 Task: In the  document Animals.txt Insert horizontal line 'below the text' Create the translated copy of the document in  'Italian' Select the first point and Clear Formatting
Action: Mouse moved to (259, 329)
Screenshot: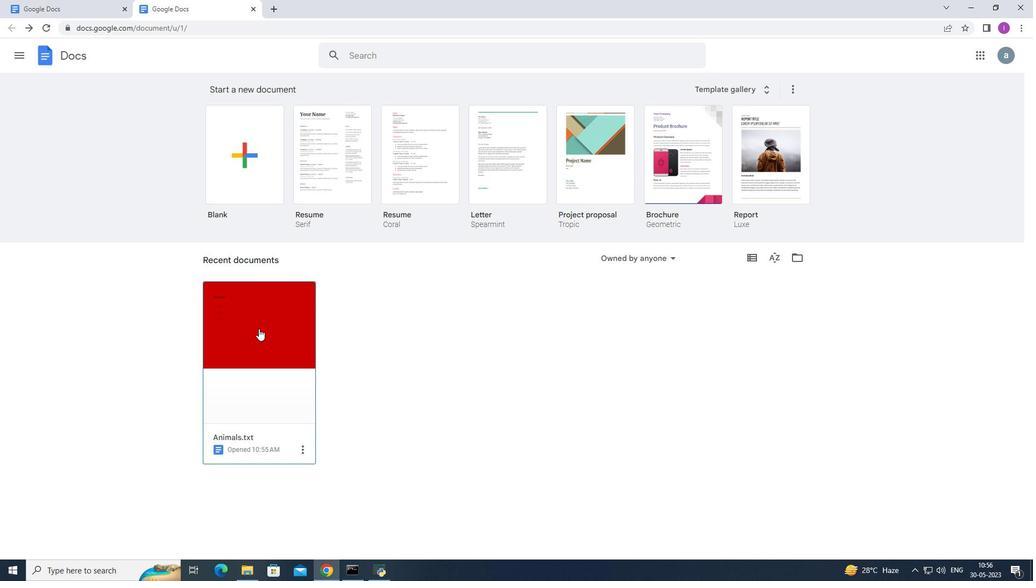 
Action: Mouse pressed left at (259, 329)
Screenshot: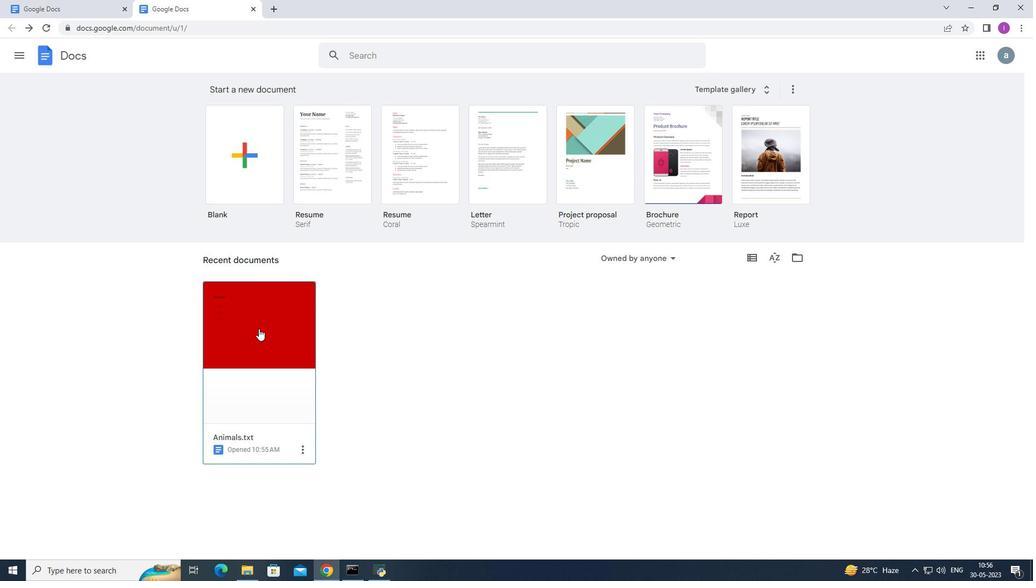 
Action: Mouse moved to (266, 309)
Screenshot: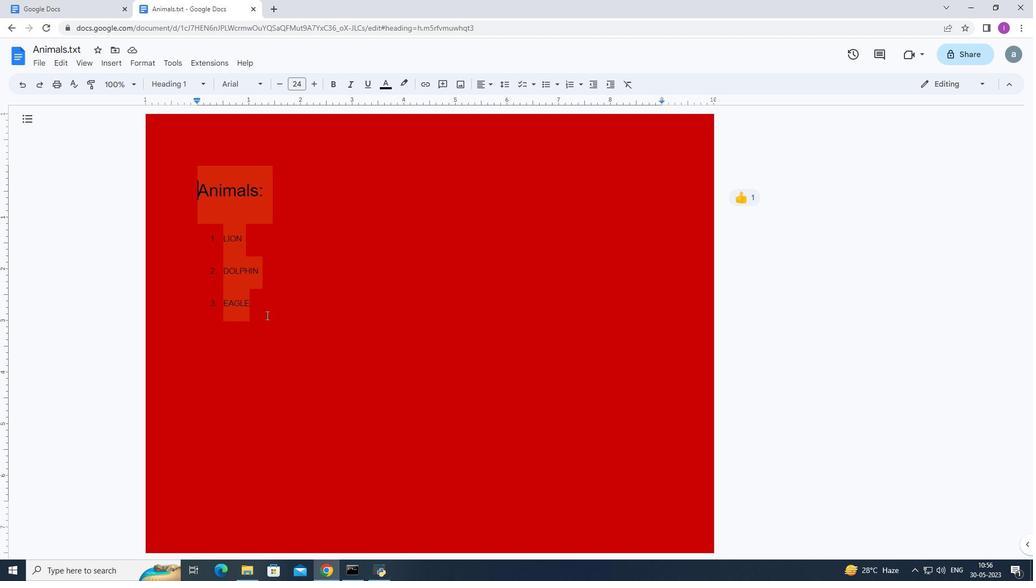 
Action: Mouse pressed left at (266, 309)
Screenshot: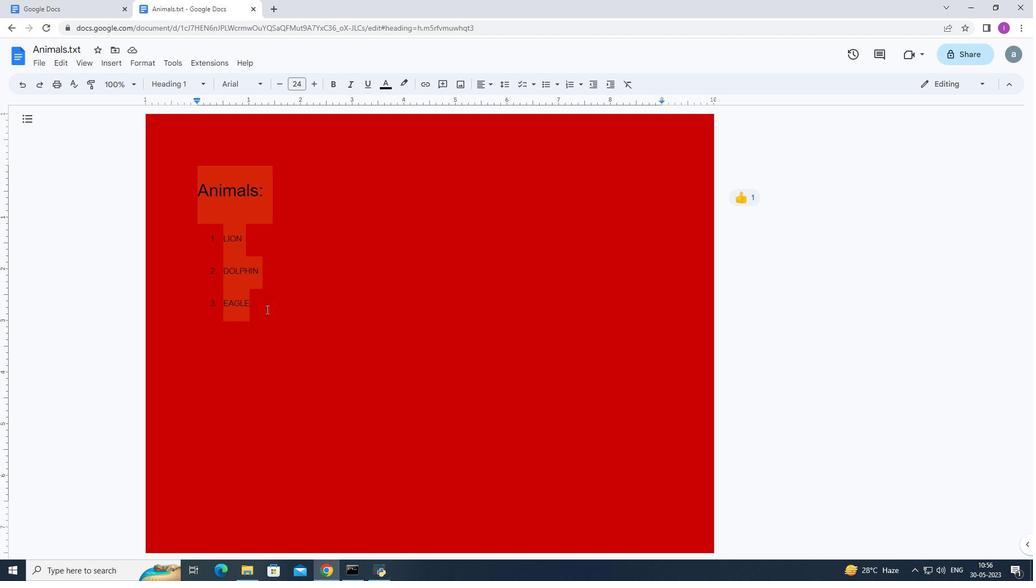 
Action: Mouse moved to (318, 248)
Screenshot: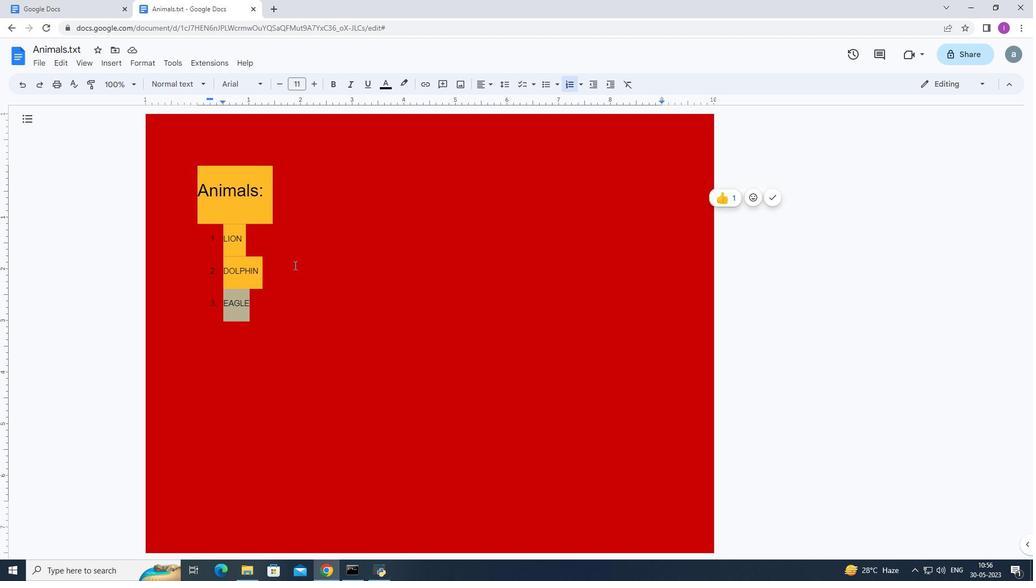 
Action: Mouse pressed left at (318, 248)
Screenshot: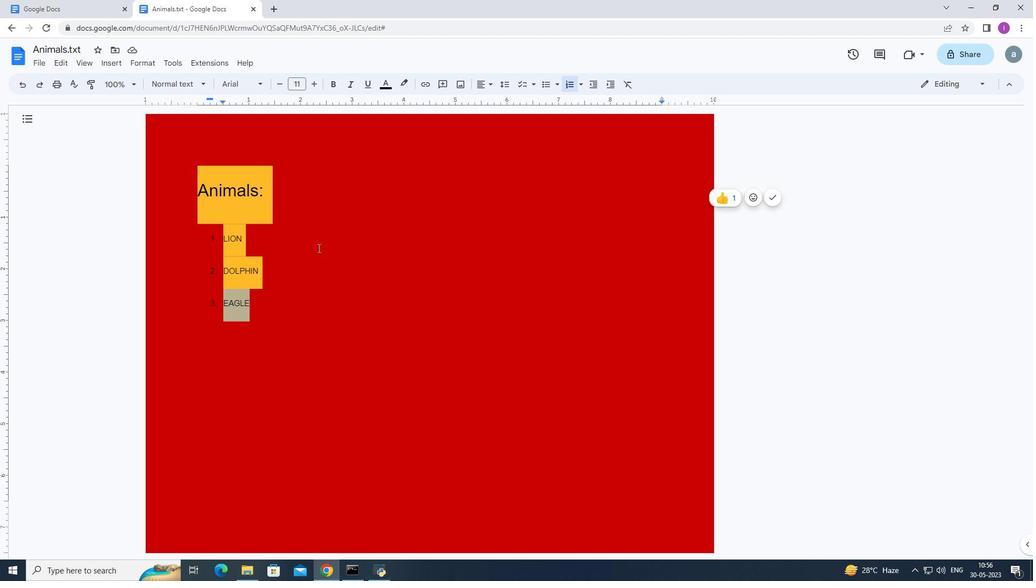 
Action: Mouse moved to (314, 319)
Screenshot: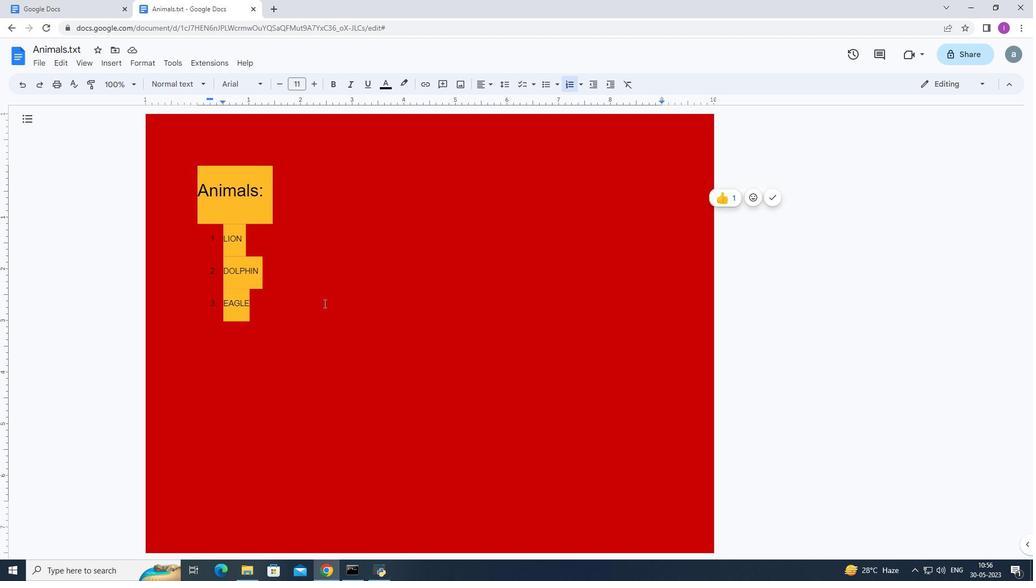 
Action: Mouse pressed left at (314, 319)
Screenshot: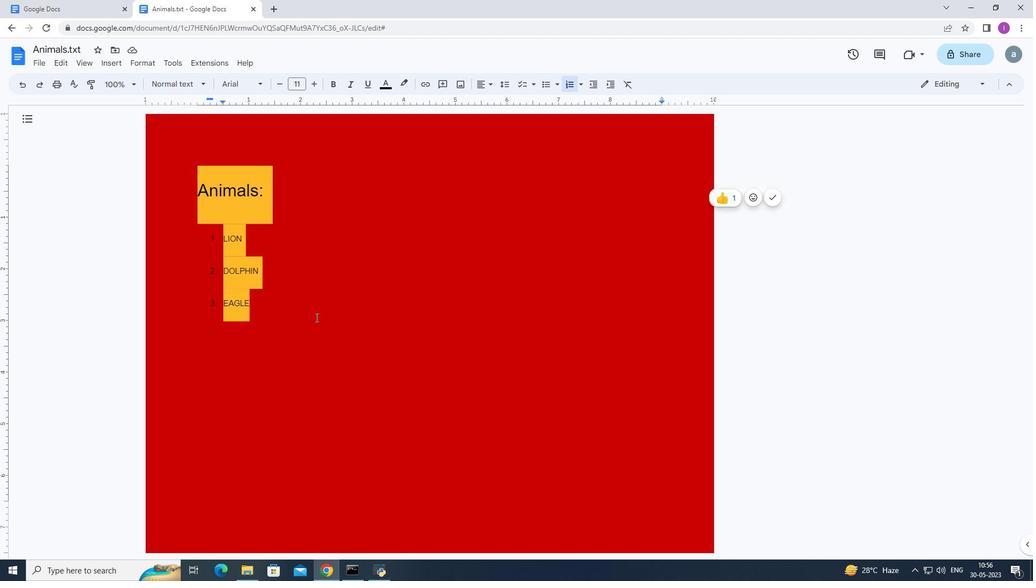 
Action: Mouse moved to (194, 190)
Screenshot: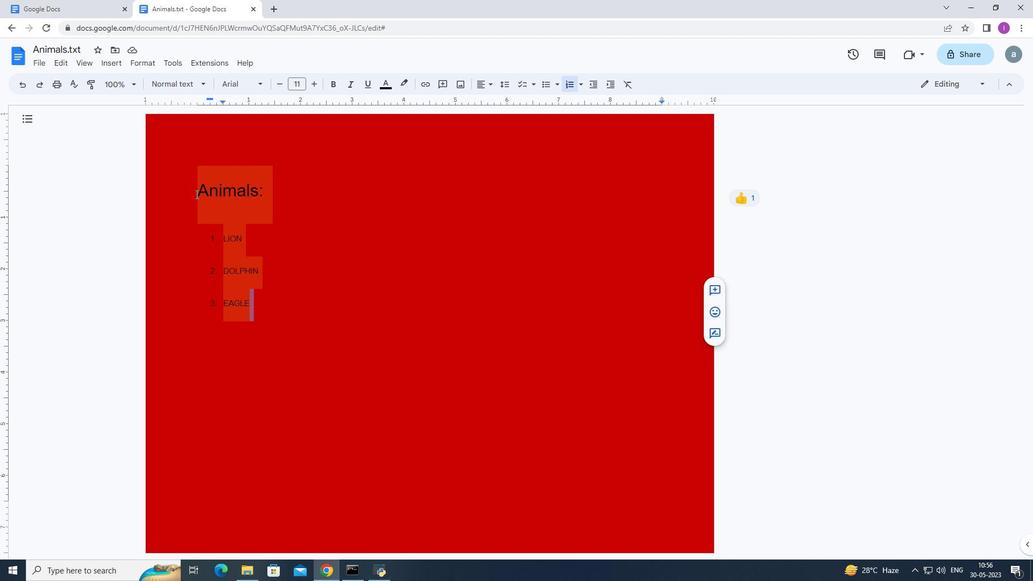 
Action: Mouse pressed left at (194, 190)
Screenshot: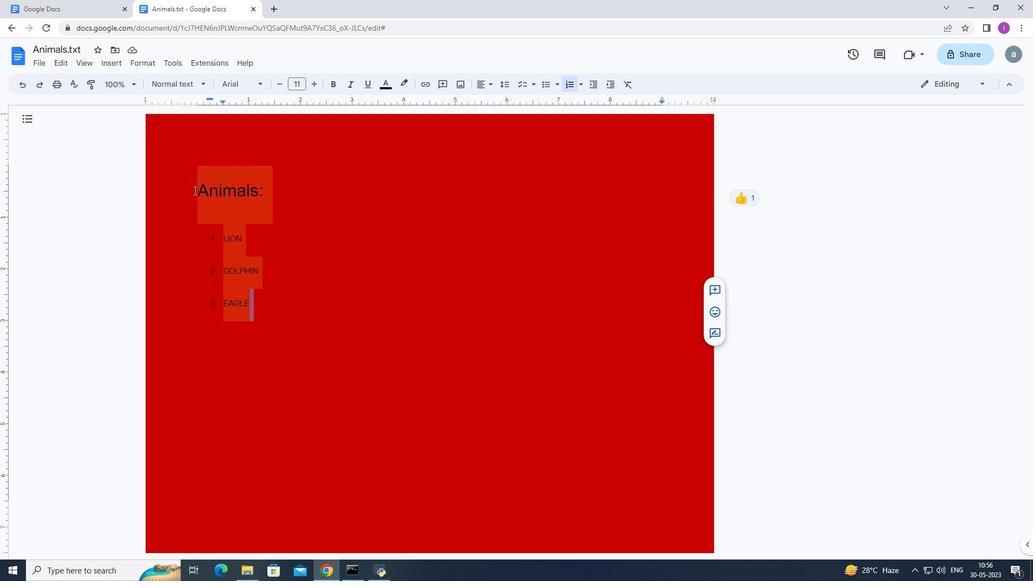 
Action: Mouse moved to (480, 216)
Screenshot: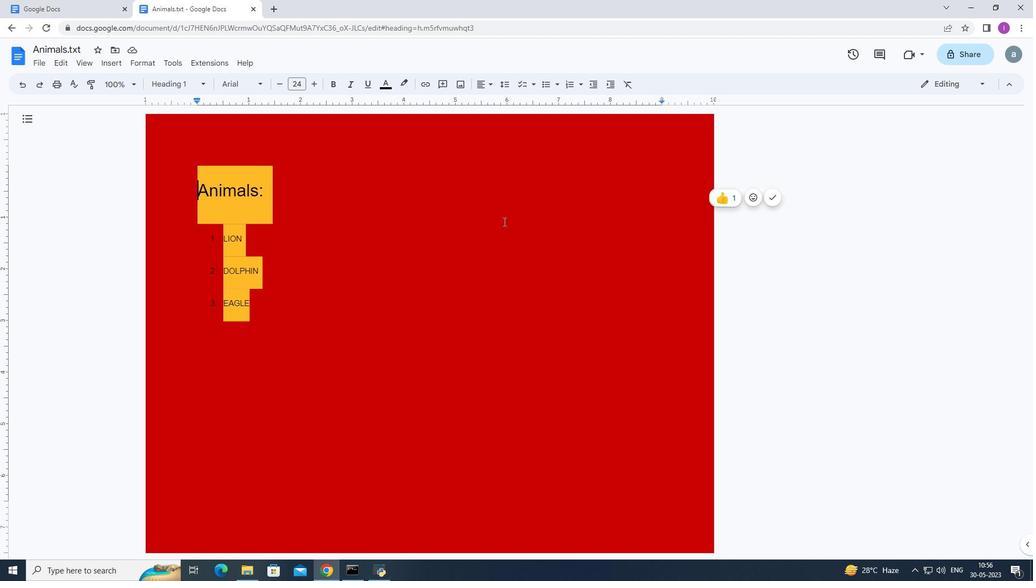 
Action: Mouse pressed left at (480, 216)
Screenshot: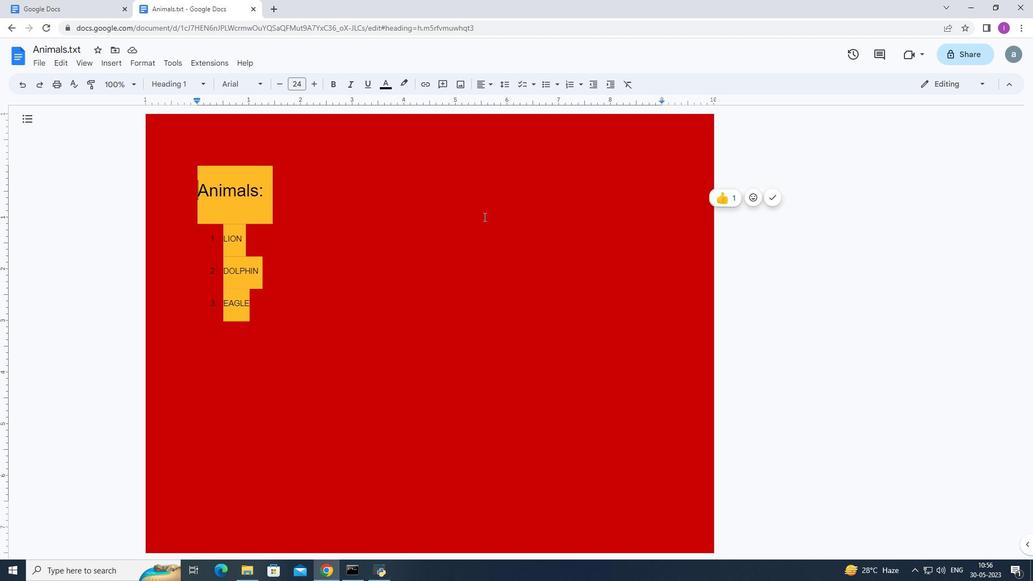 
Action: Mouse moved to (121, 60)
Screenshot: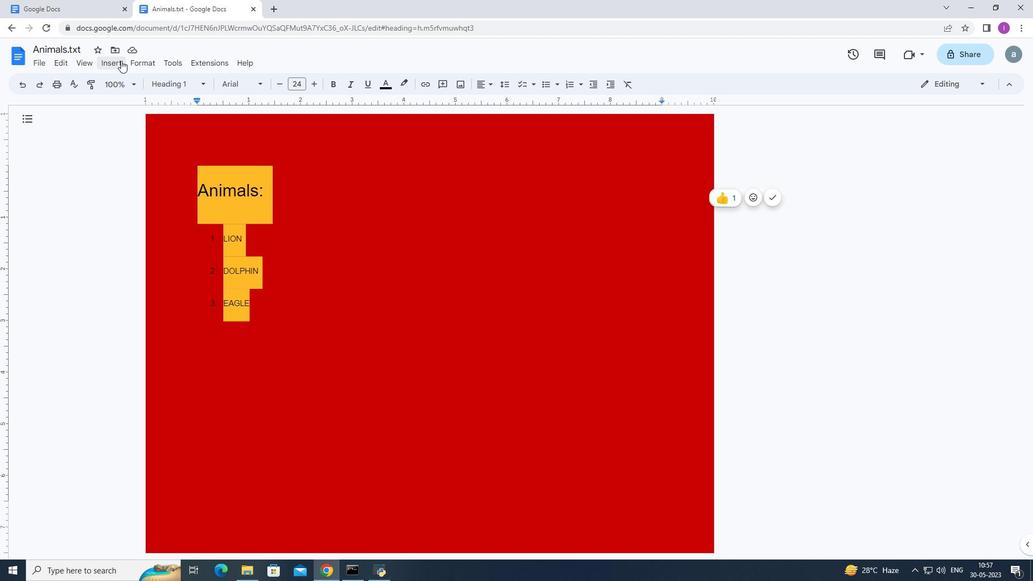 
Action: Mouse pressed left at (121, 60)
Screenshot: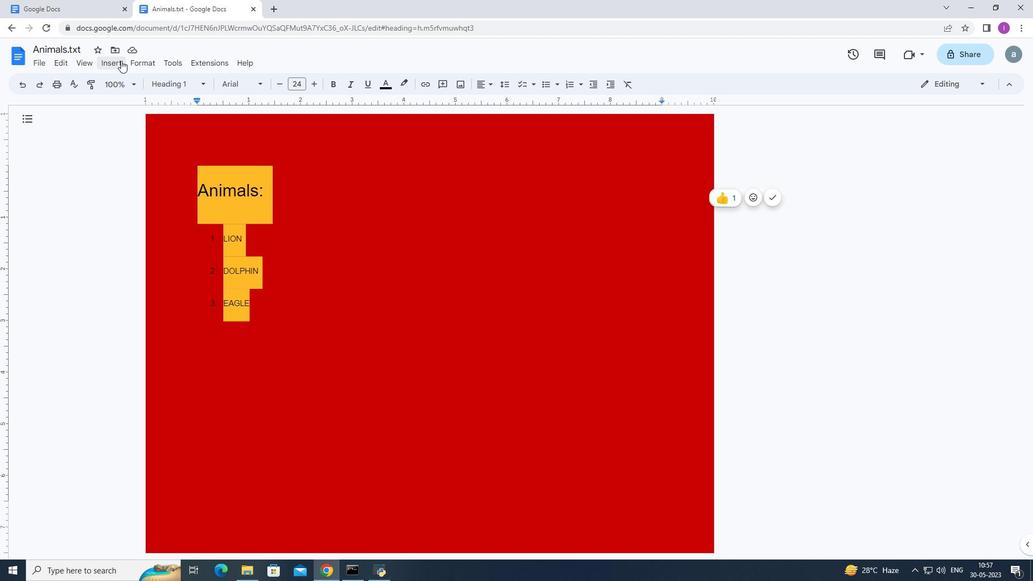 
Action: Mouse moved to (171, 151)
Screenshot: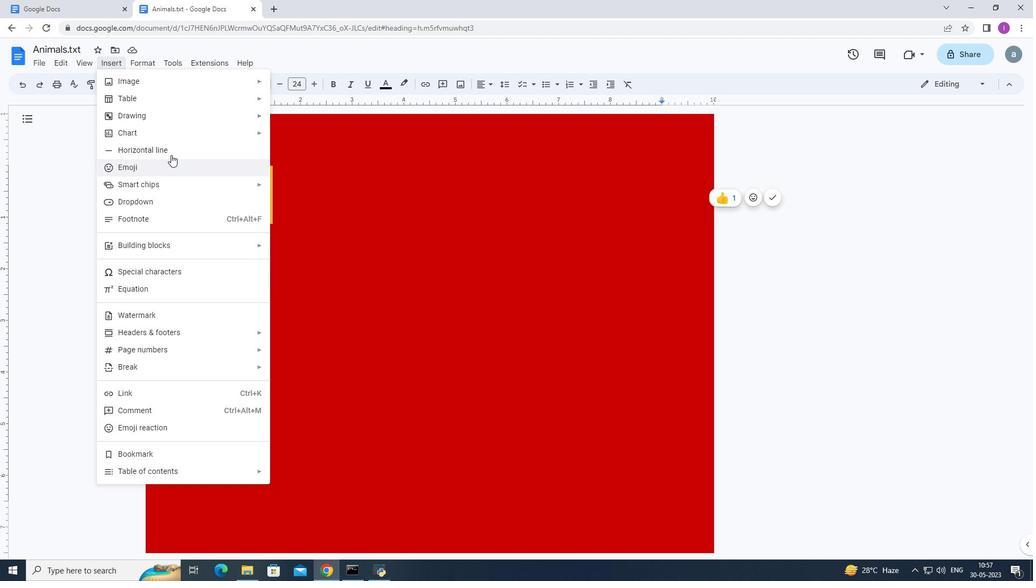 
Action: Mouse pressed left at (171, 151)
Screenshot: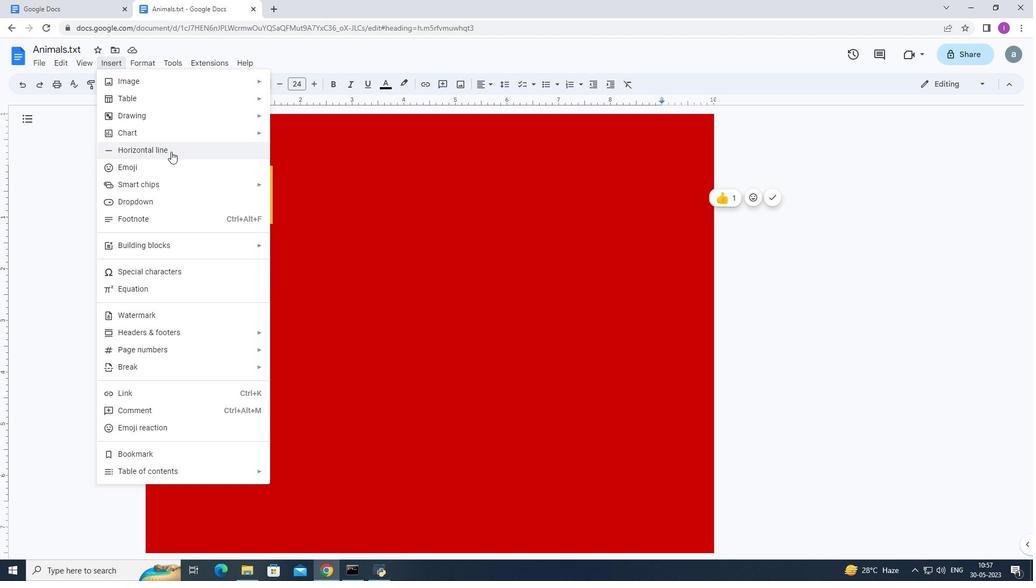 
Action: Mouse moved to (380, 374)
Screenshot: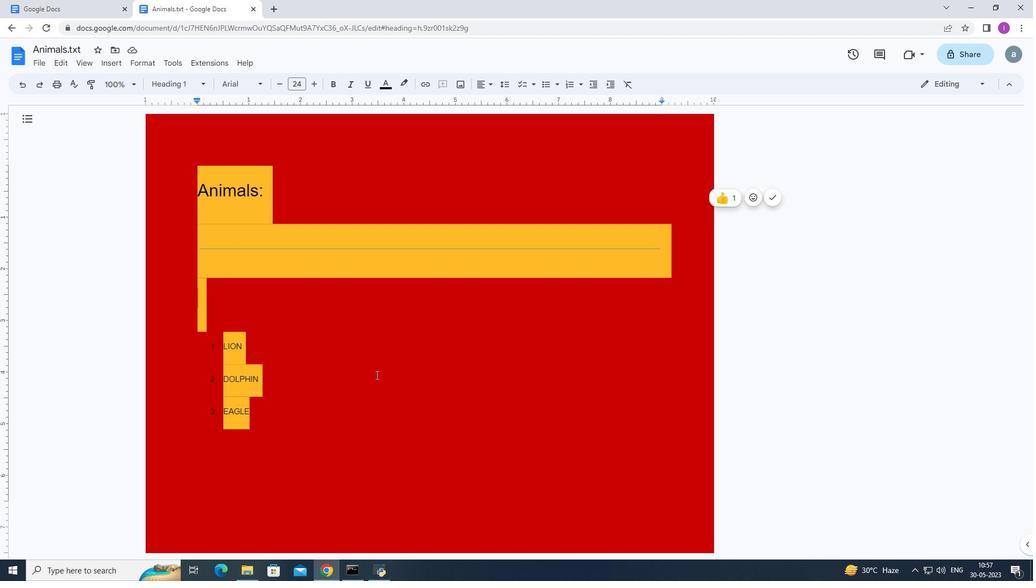 
Action: Mouse pressed left at (380, 374)
Screenshot: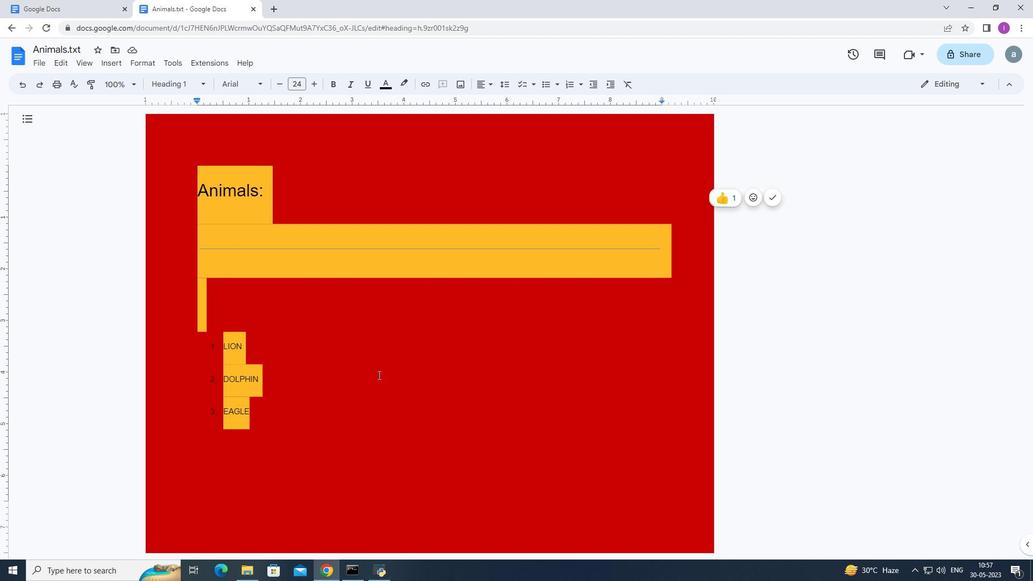 
Action: Mouse moved to (334, 343)
Screenshot: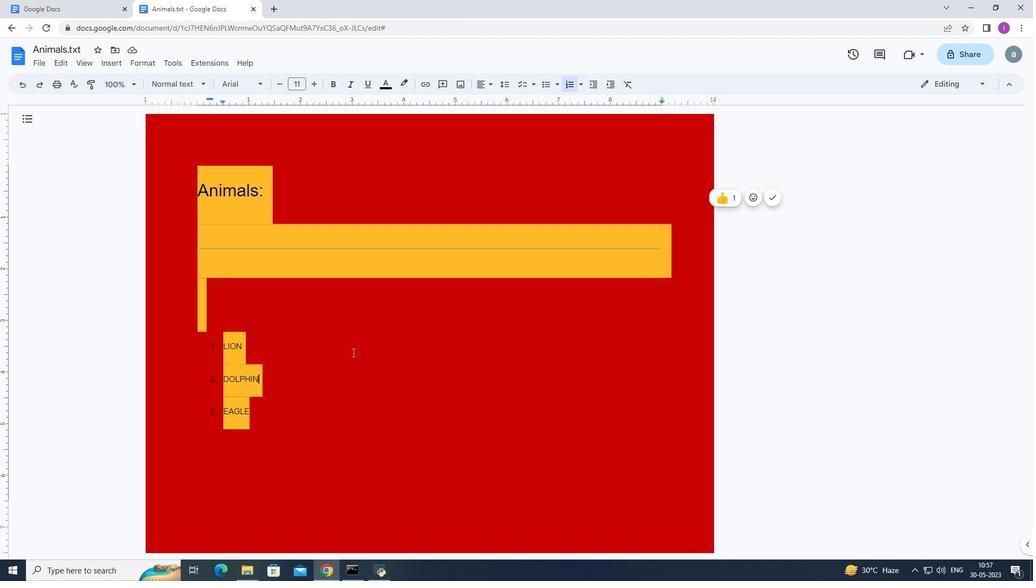 
Action: Mouse scrolled (334, 343) with delta (0, 0)
Screenshot: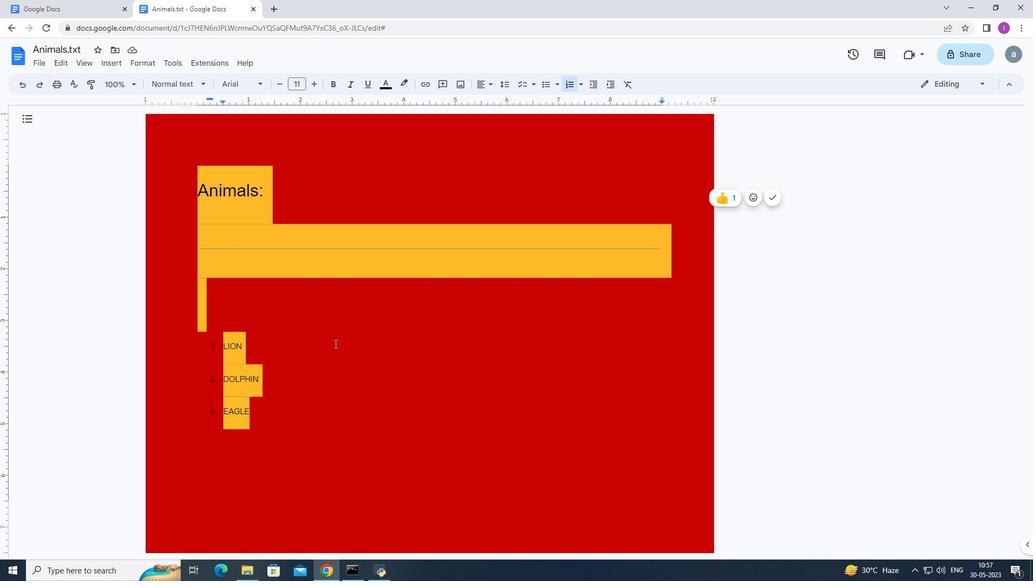 
Action: Mouse scrolled (334, 343) with delta (0, 0)
Screenshot: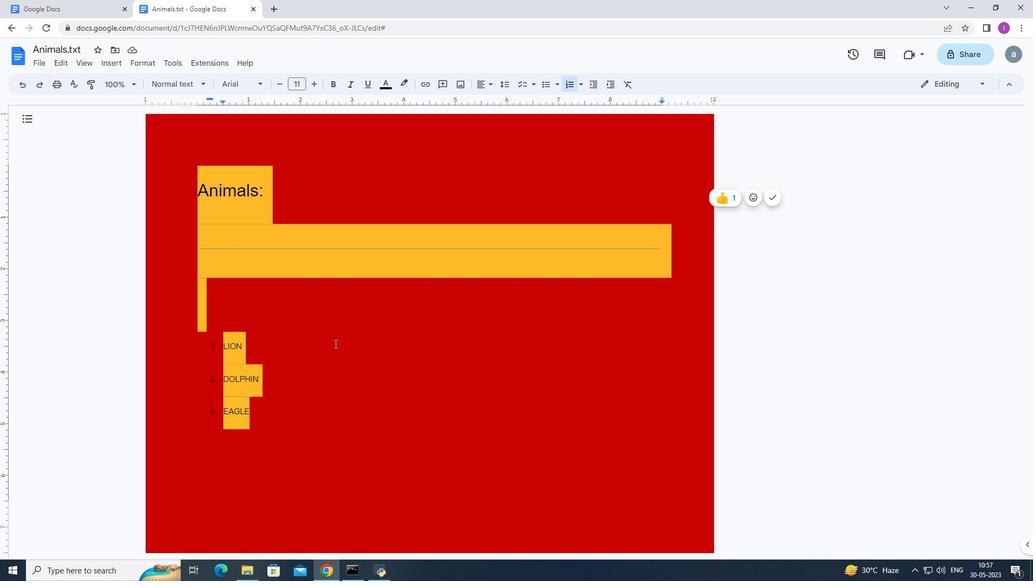 
Action: Mouse scrolled (334, 343) with delta (0, 0)
Screenshot: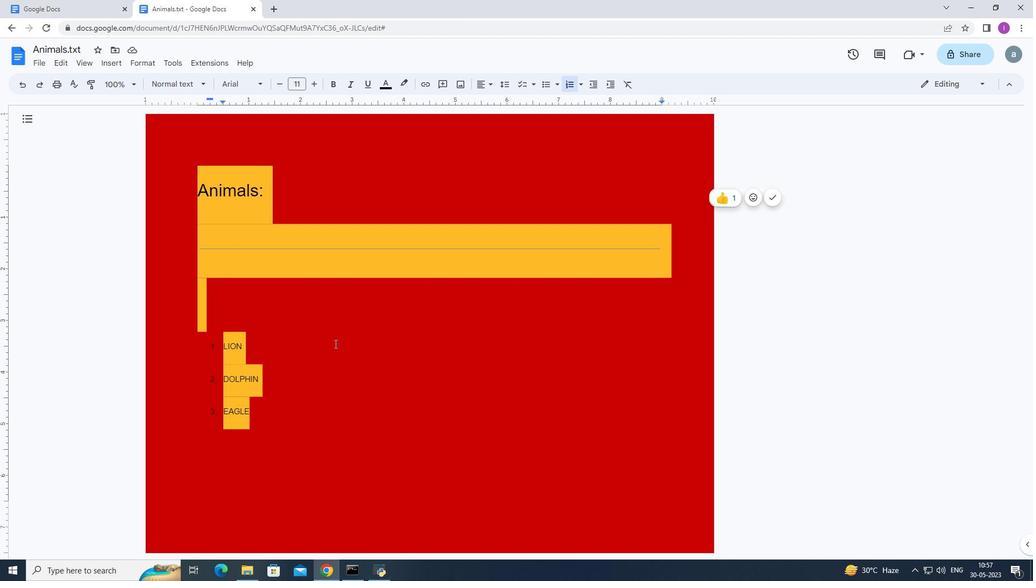 
Action: Mouse moved to (210, 260)
Screenshot: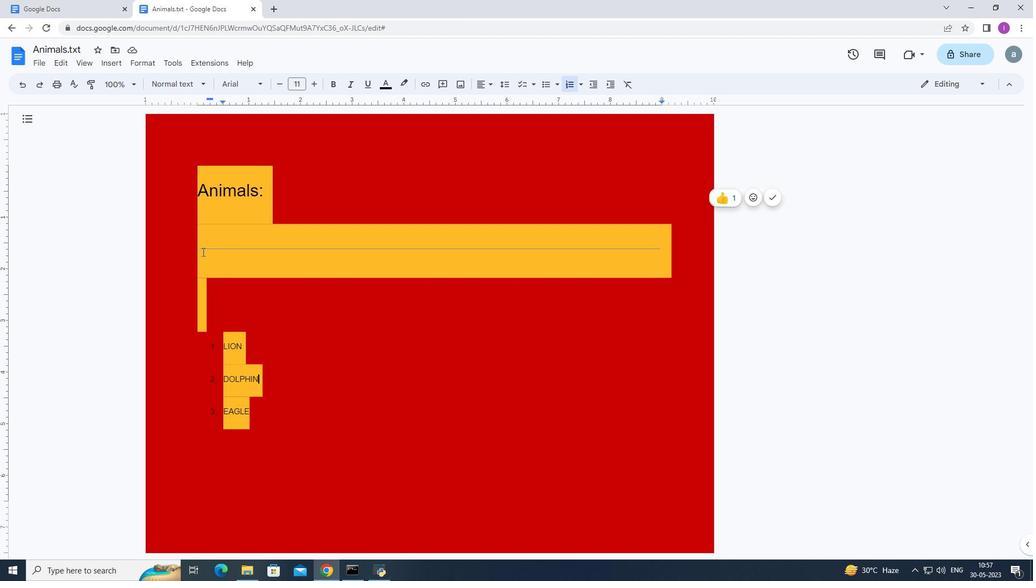 
Action: Mouse pressed left at (210, 260)
Screenshot: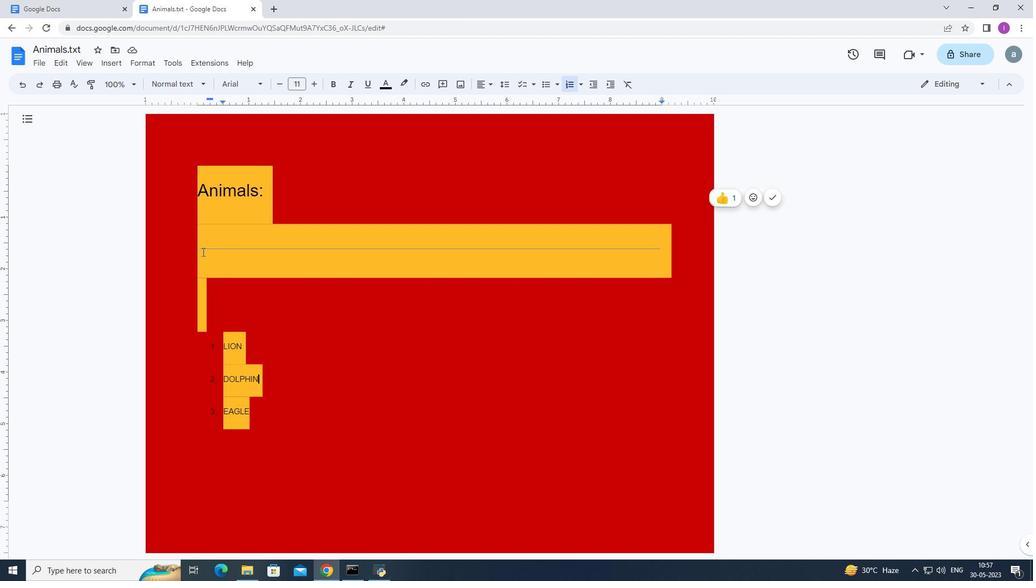 
Action: Mouse moved to (210, 245)
Screenshot: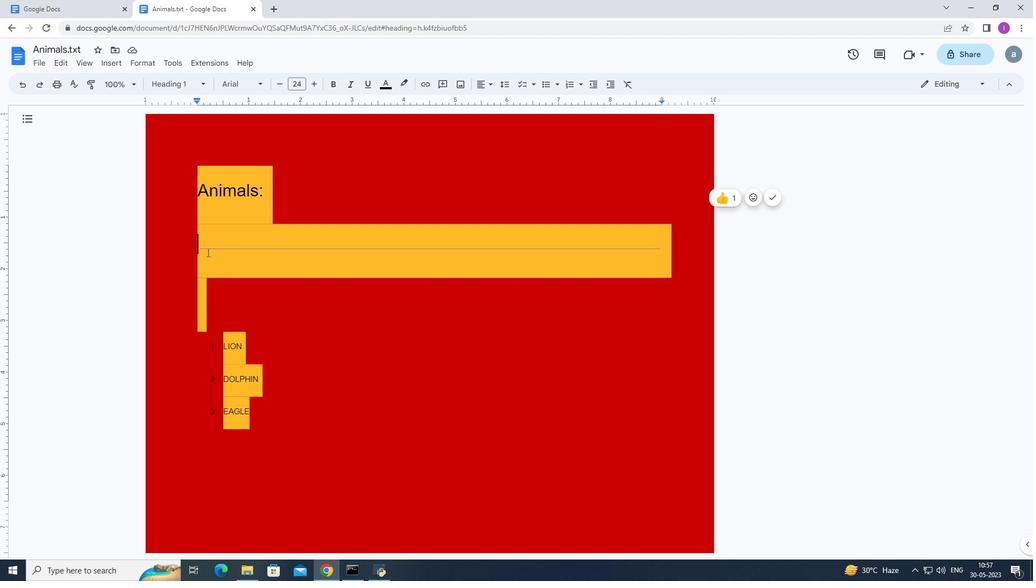 
Action: Key pressed <Key.shift>B<Key.backspace>
Screenshot: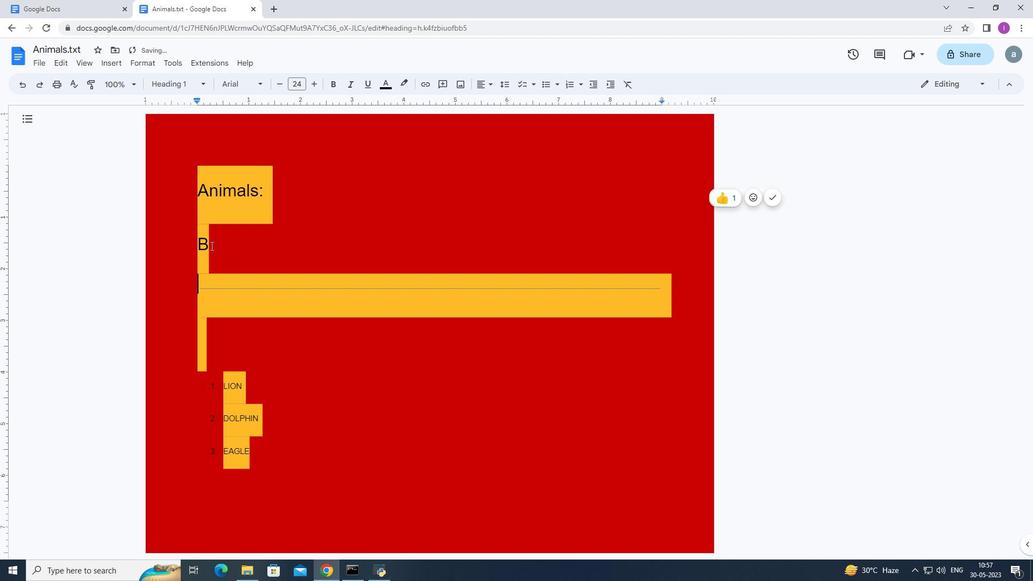 
Action: Mouse moved to (408, 311)
Screenshot: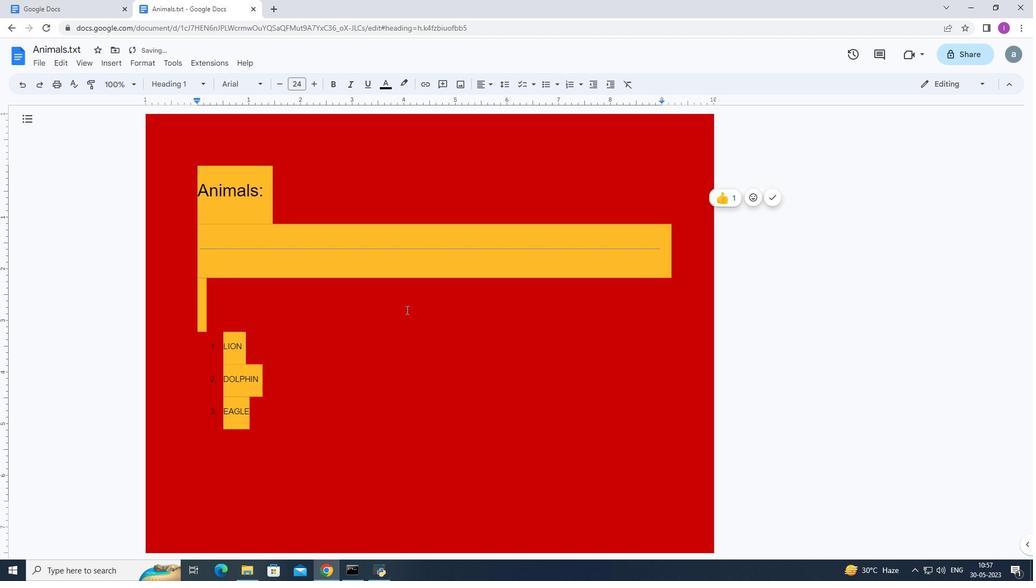 
Action: Mouse pressed left at (408, 311)
Screenshot: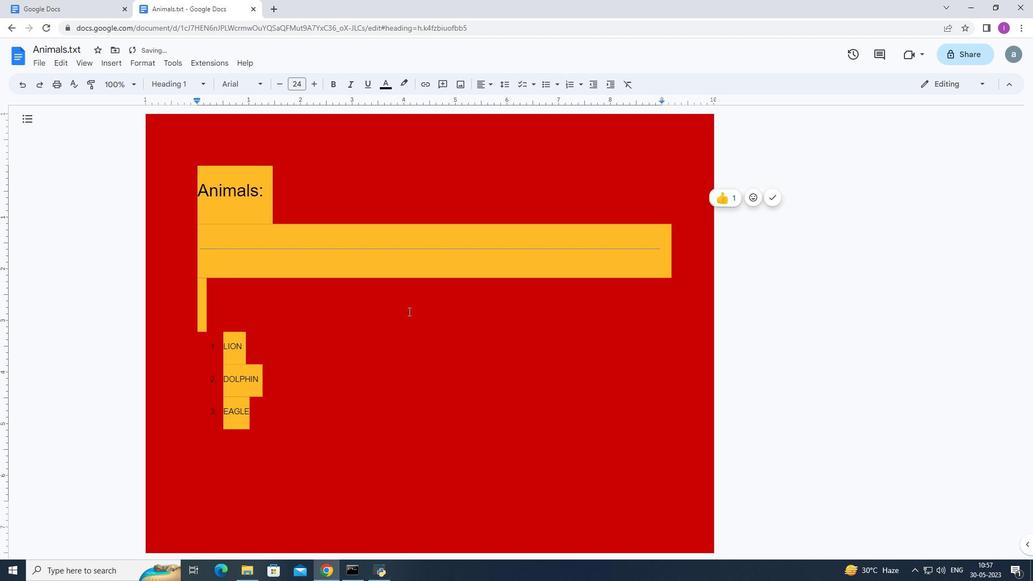
Action: Mouse moved to (40, 65)
Screenshot: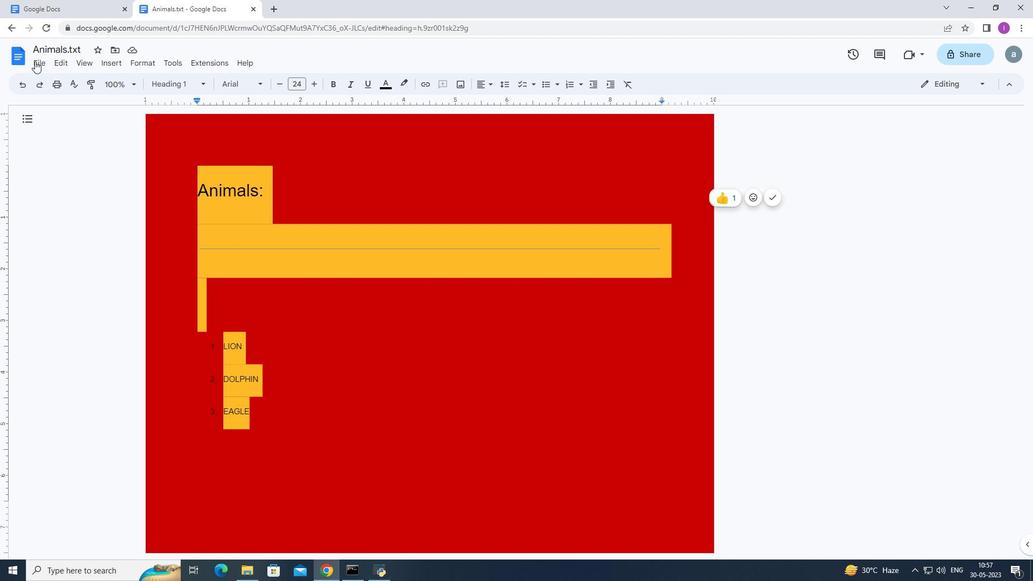 
Action: Mouse pressed left at (40, 65)
Screenshot: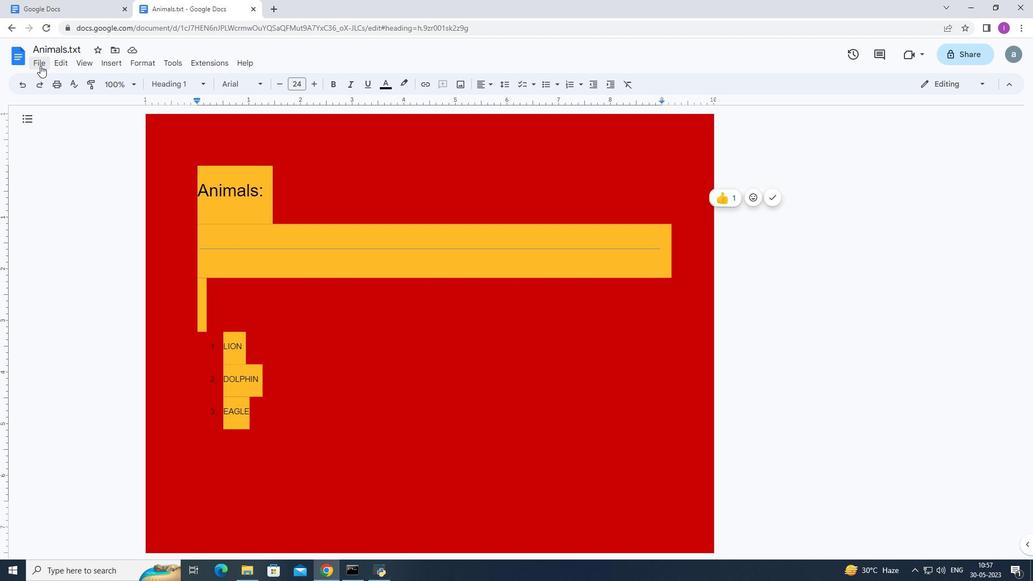 
Action: Mouse moved to (266, 441)
Screenshot: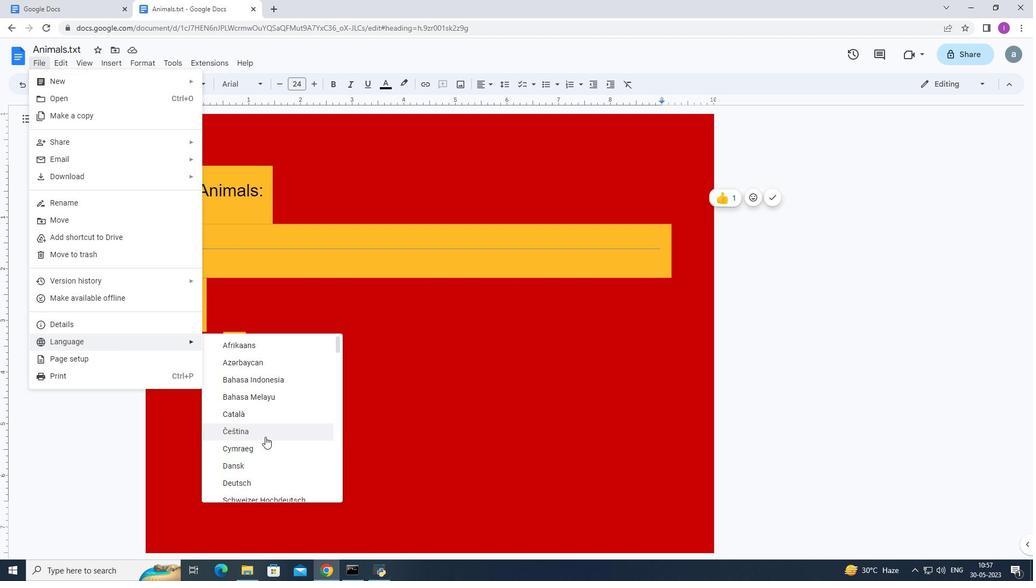 
Action: Mouse scrolled (266, 440) with delta (0, 0)
Screenshot: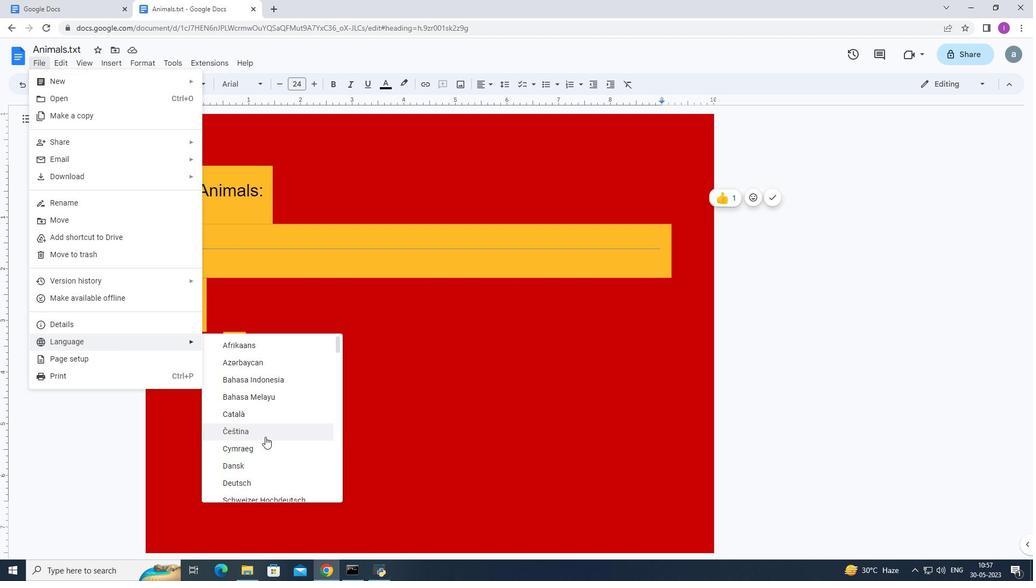 
Action: Mouse moved to (266, 443)
Screenshot: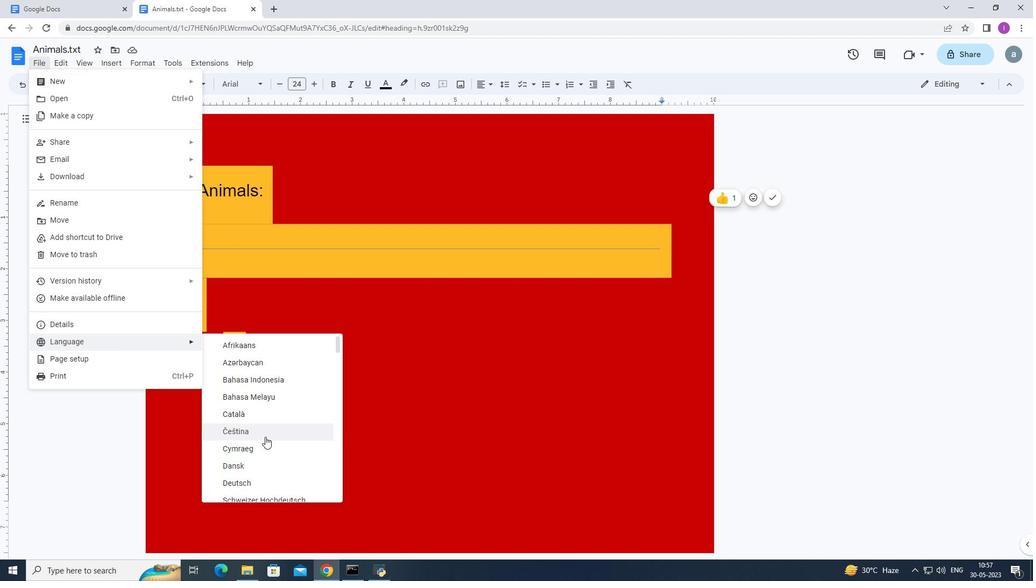 
Action: Mouse scrolled (266, 442) with delta (0, 0)
Screenshot: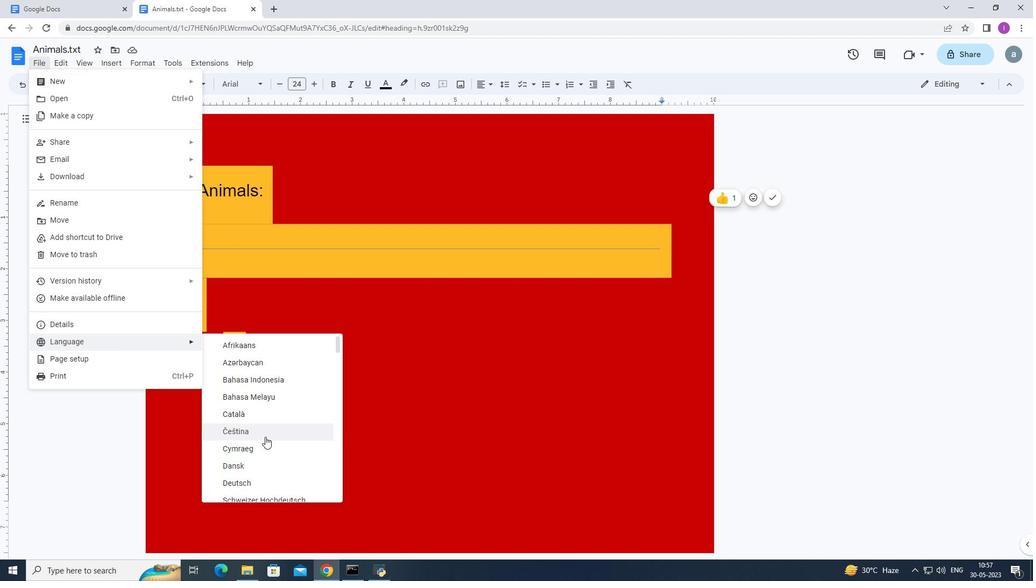 
Action: Mouse moved to (265, 438)
Screenshot: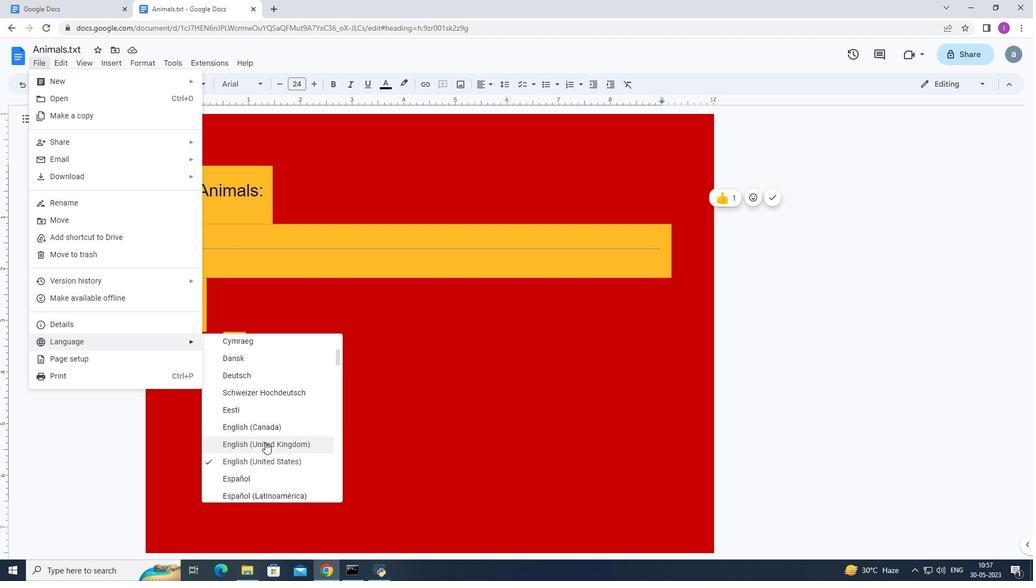 
Action: Mouse scrolled (265, 438) with delta (0, 0)
Screenshot: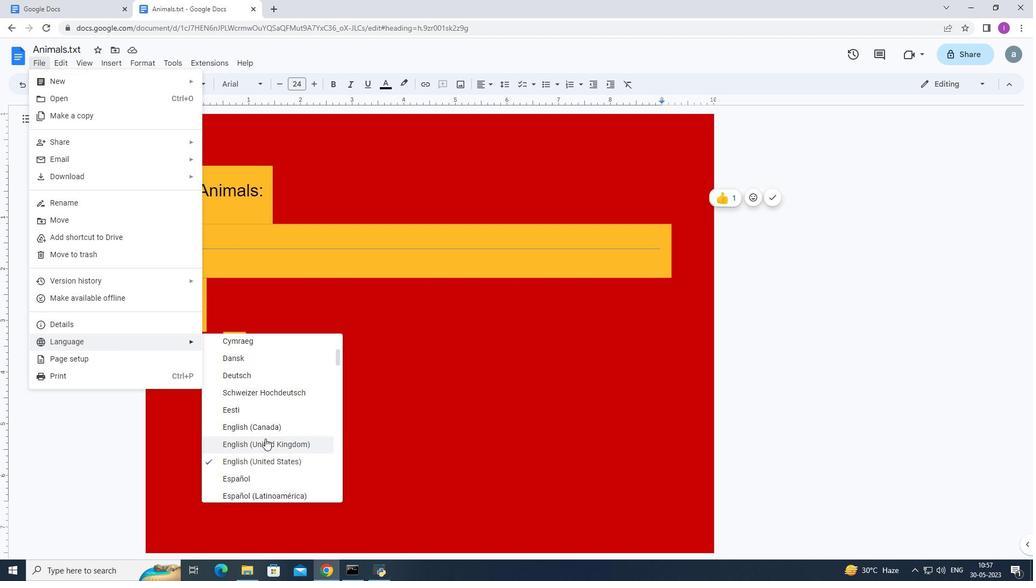 
Action: Mouse scrolled (265, 438) with delta (0, 0)
Screenshot: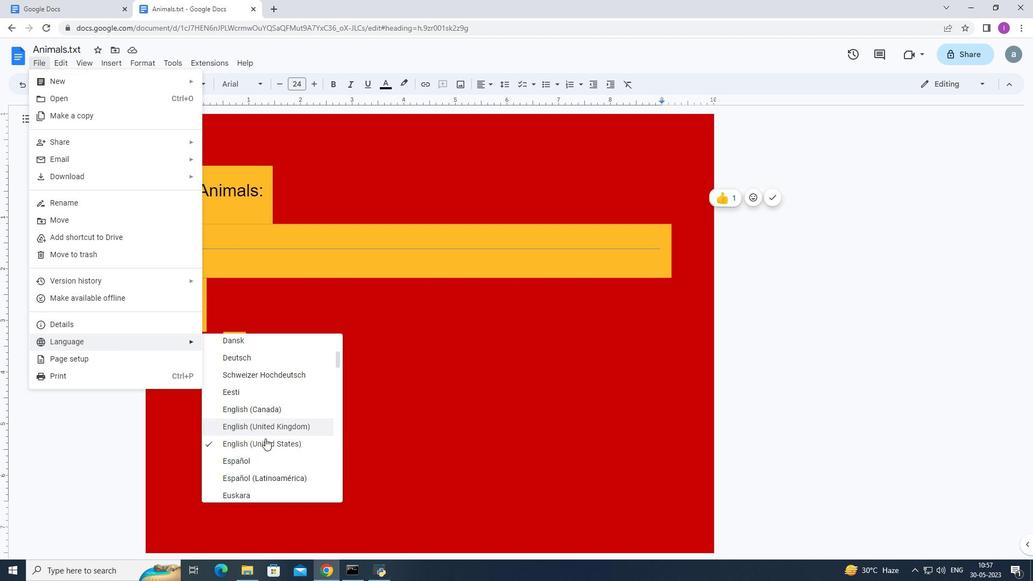 
Action: Mouse scrolled (265, 438) with delta (0, 0)
Screenshot: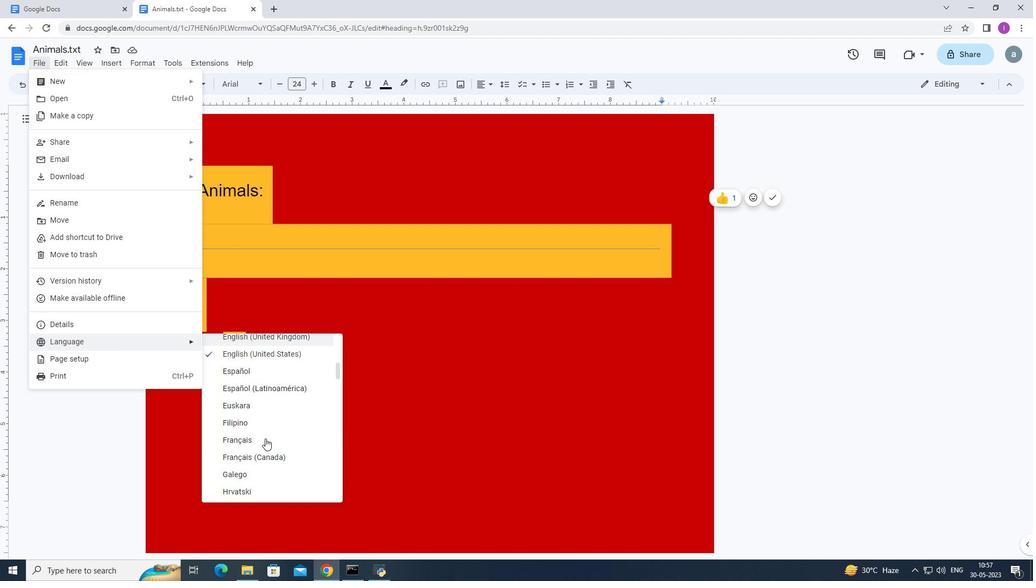 
Action: Mouse moved to (265, 438)
Screenshot: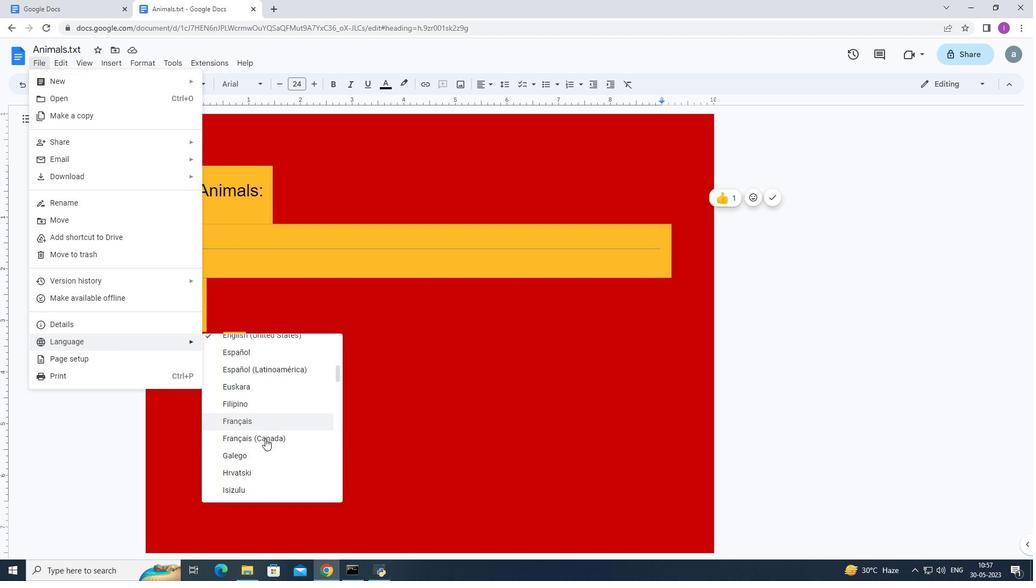 
Action: Mouse scrolled (265, 438) with delta (0, 0)
Screenshot: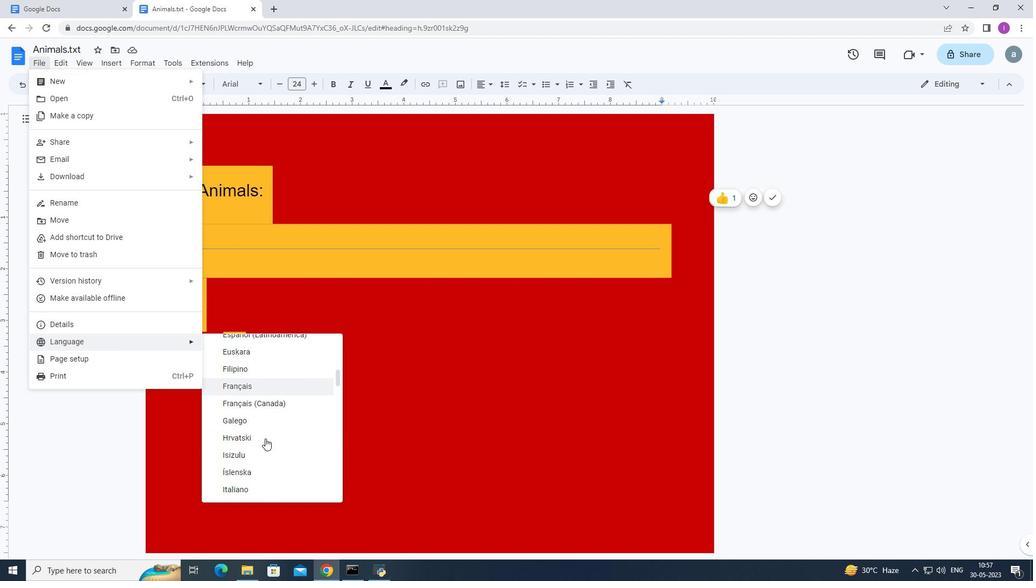 
Action: Mouse moved to (130, 449)
Screenshot: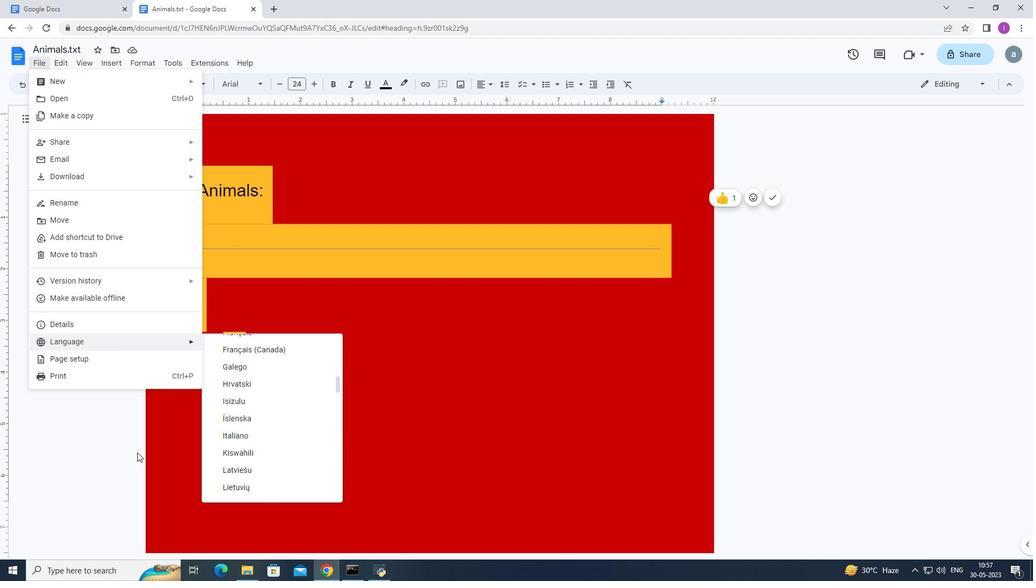 
Action: Mouse pressed left at (130, 449)
Screenshot: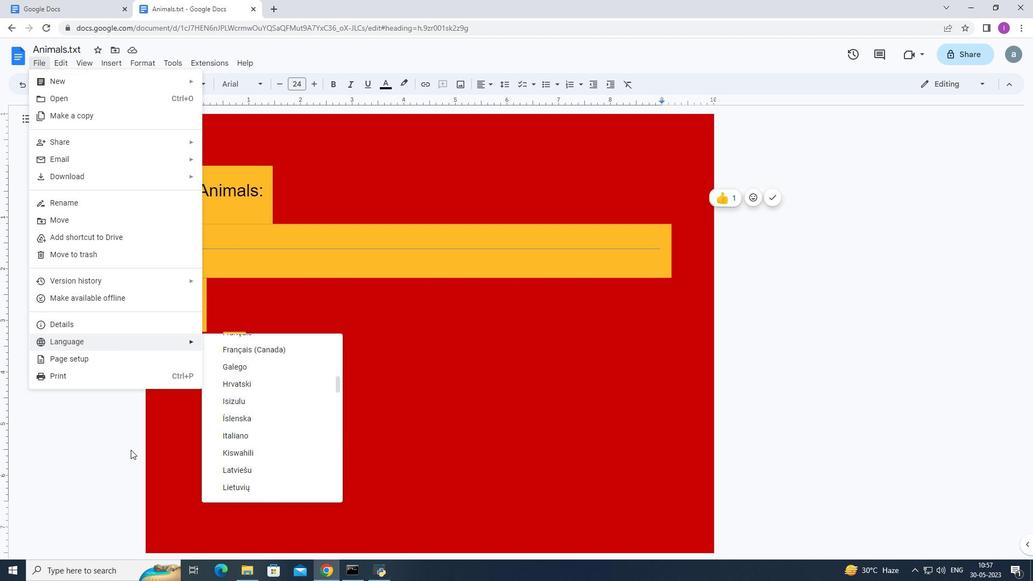 
Action: Mouse moved to (232, 215)
Screenshot: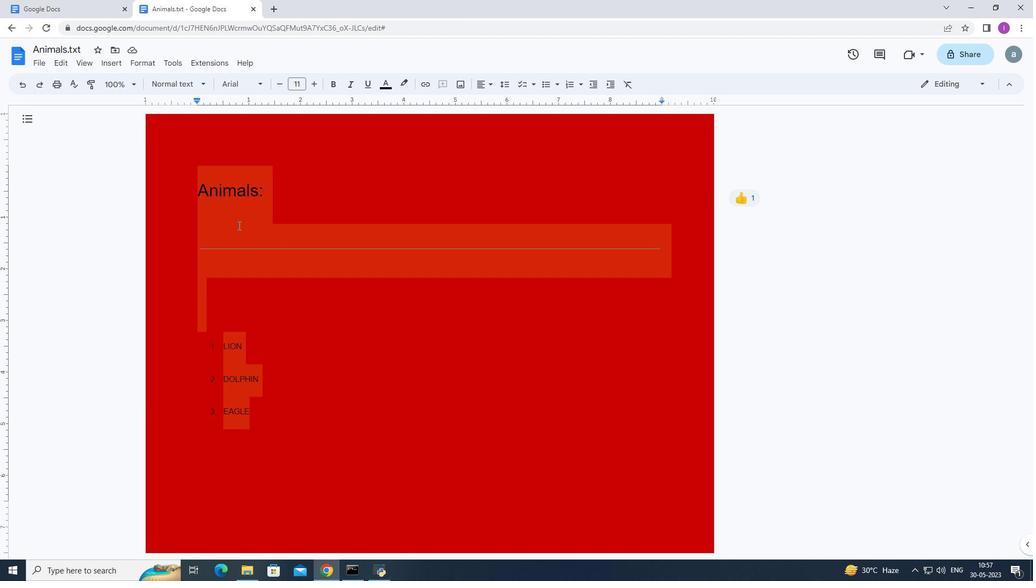 
Action: Mouse pressed left at (232, 215)
Screenshot: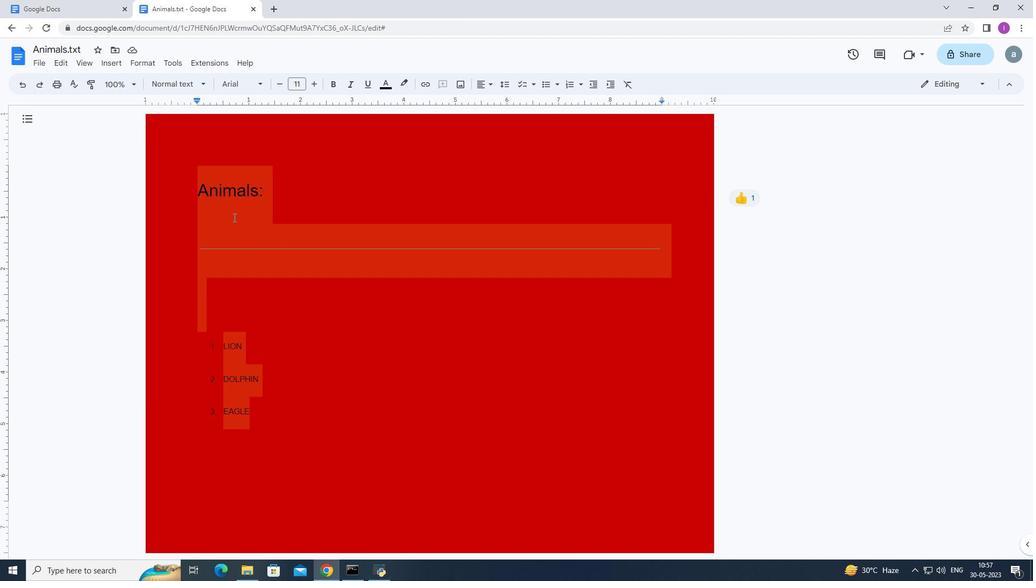 
Action: Mouse moved to (247, 59)
Screenshot: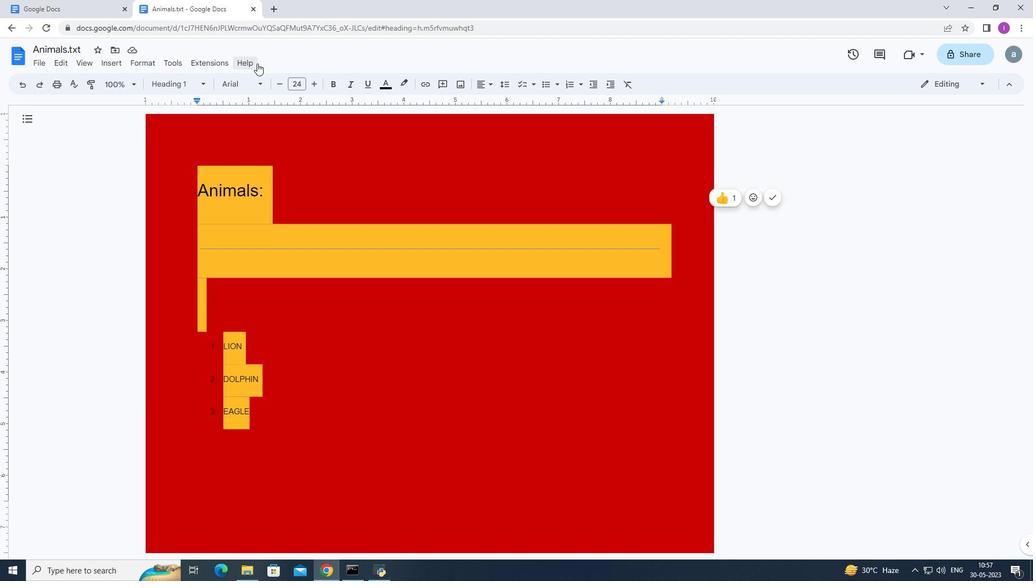 
Action: Mouse pressed left at (247, 59)
Screenshot: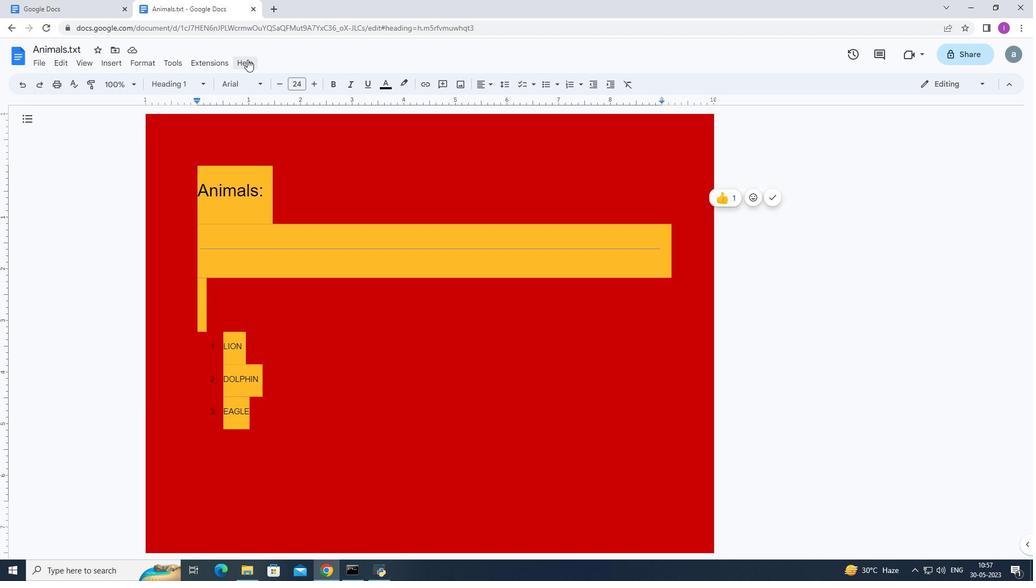 
Action: Mouse moved to (266, 89)
Screenshot: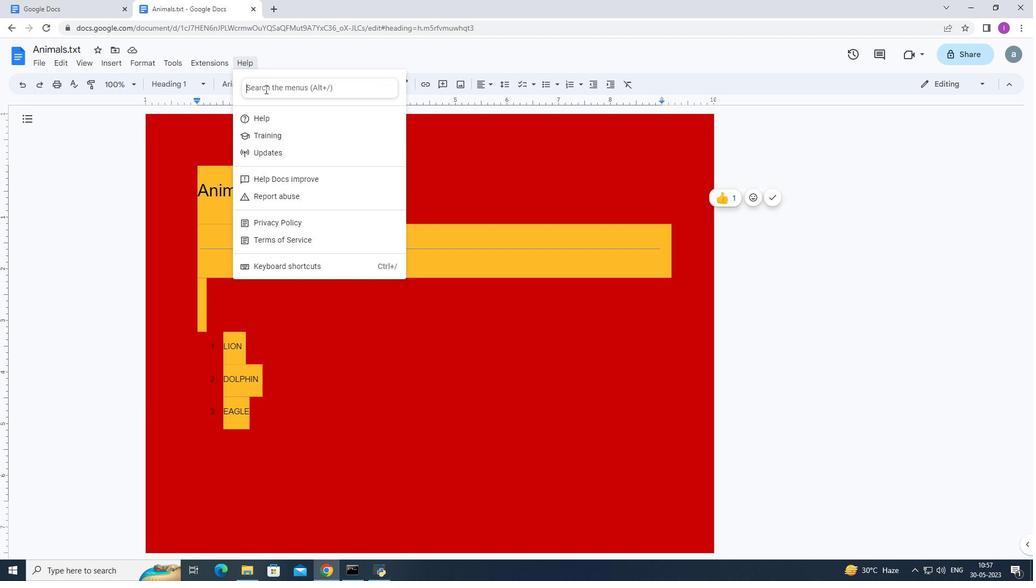 
Action: Mouse pressed left at (266, 89)
Screenshot: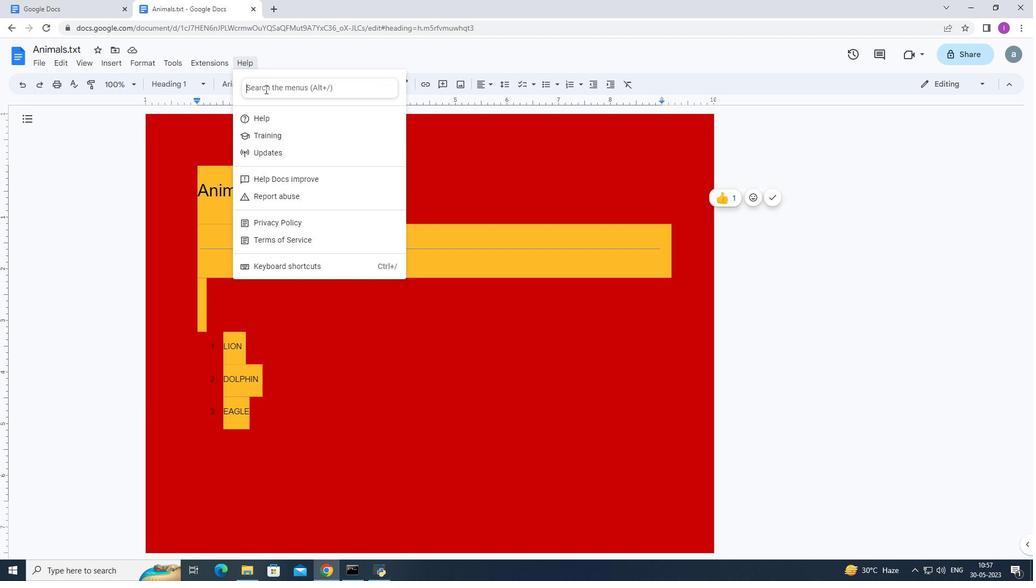 
Action: Key pressed <Key.shift>Tra
Screenshot: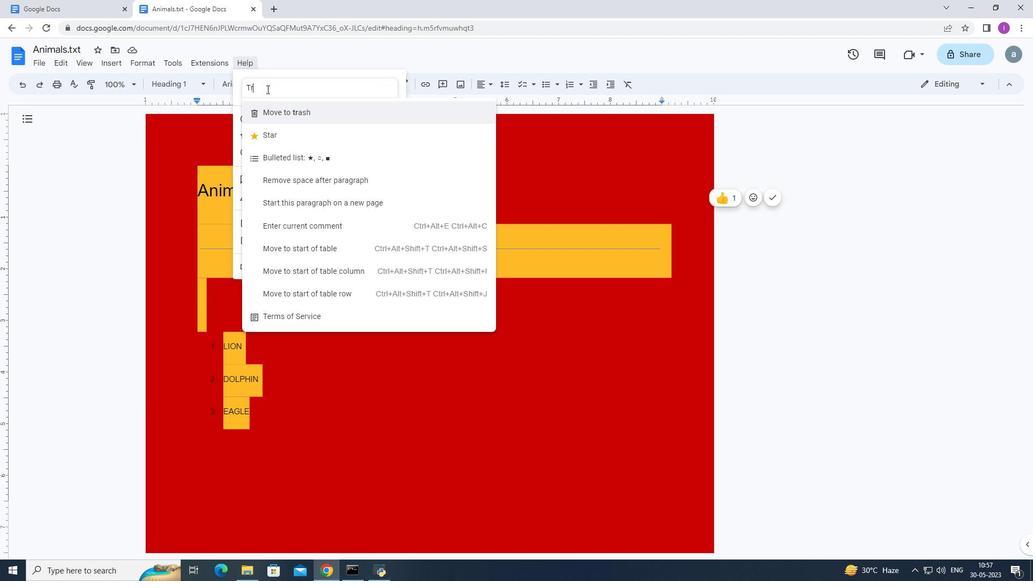 
Action: Mouse moved to (305, 205)
Screenshot: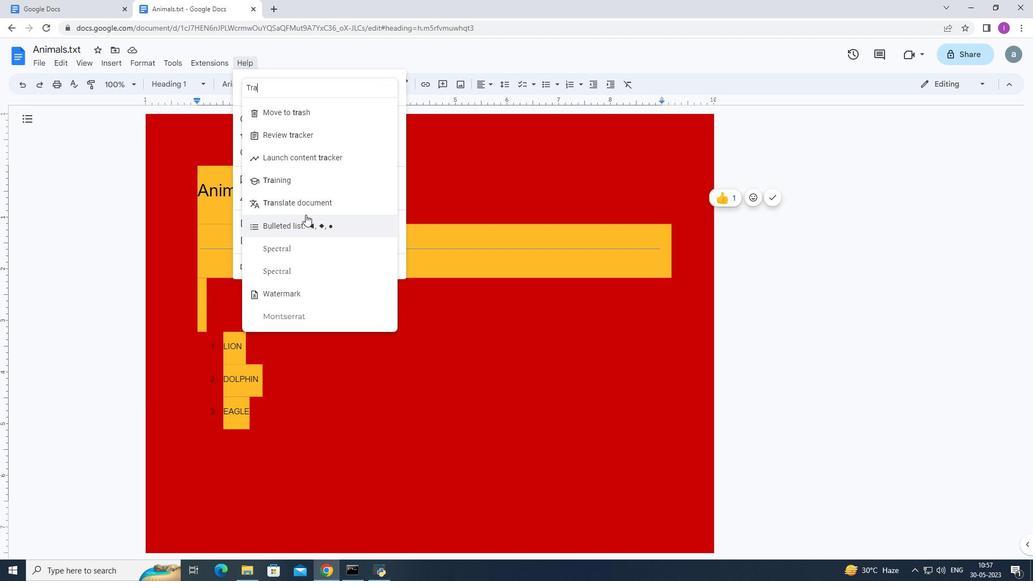 
Action: Mouse pressed left at (305, 205)
Screenshot: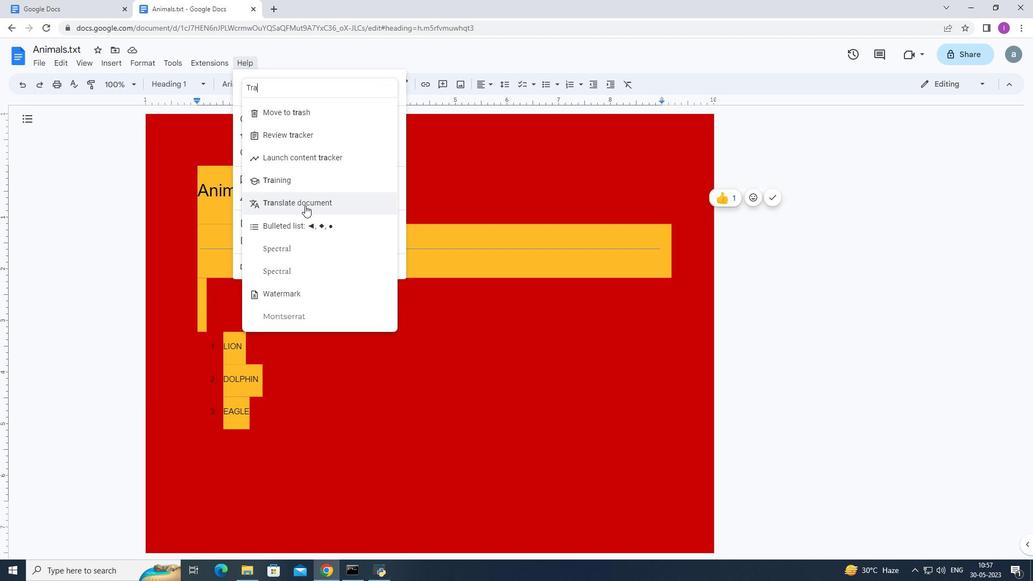
Action: Mouse moved to (499, 322)
Screenshot: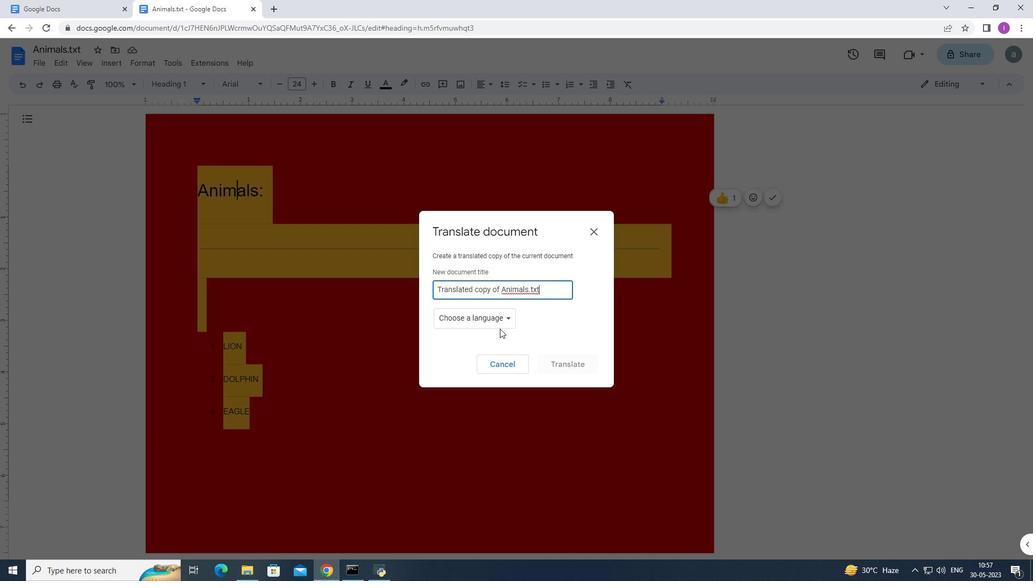 
Action: Mouse pressed left at (499, 322)
Screenshot: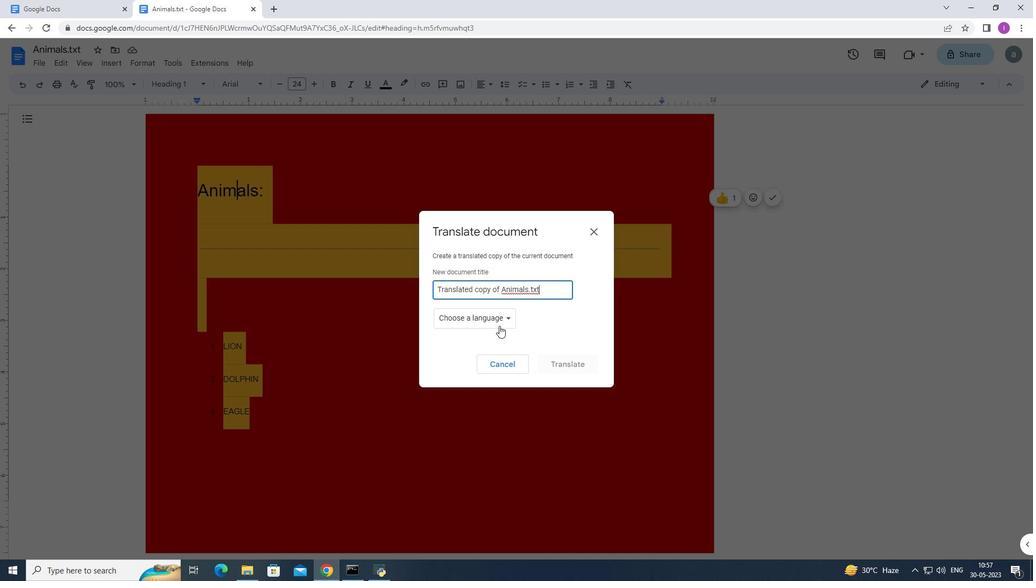 
Action: Mouse moved to (491, 342)
Screenshot: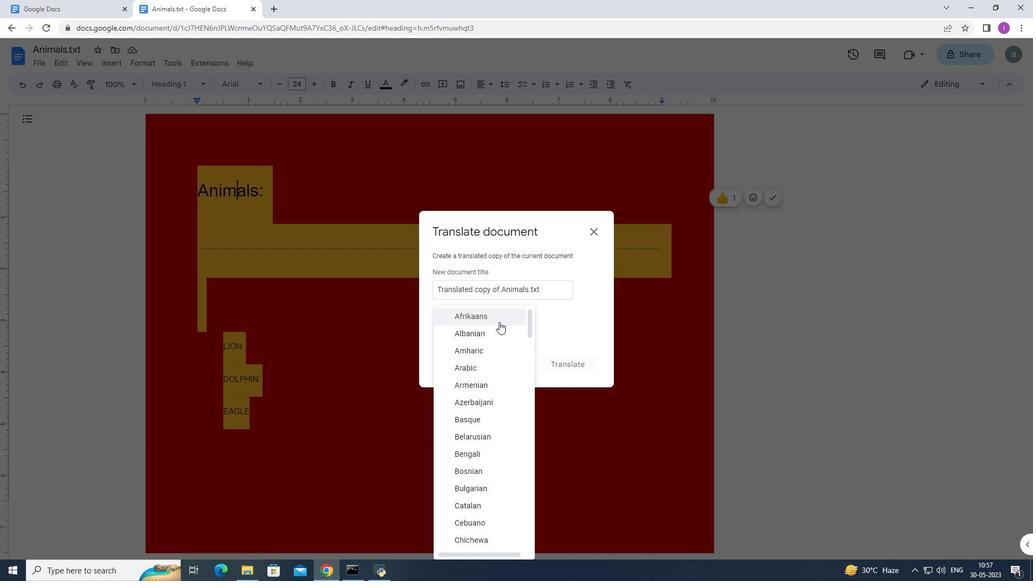 
Action: Mouse scrolled (491, 342) with delta (0, 0)
Screenshot: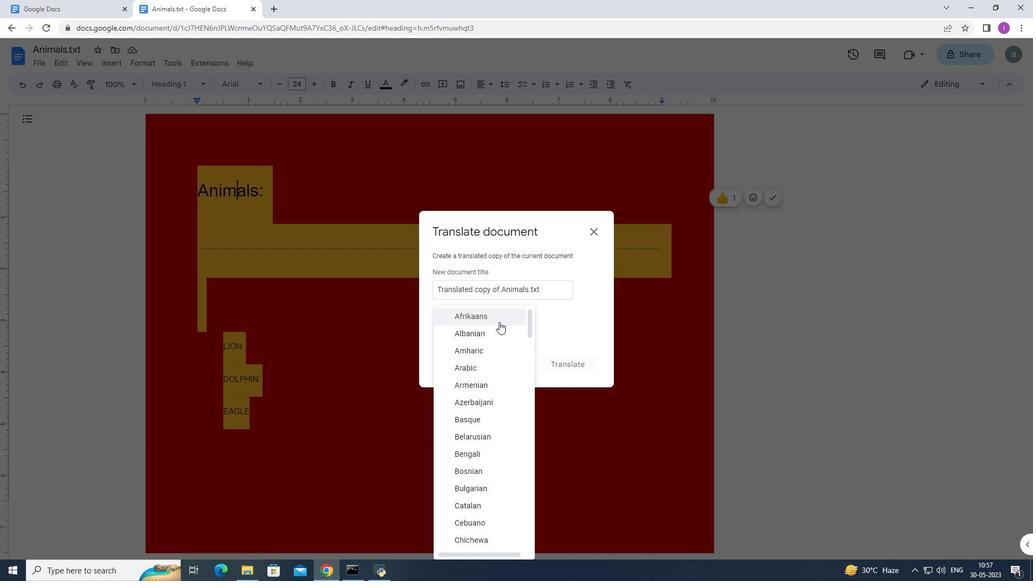 
Action: Mouse moved to (488, 367)
Screenshot: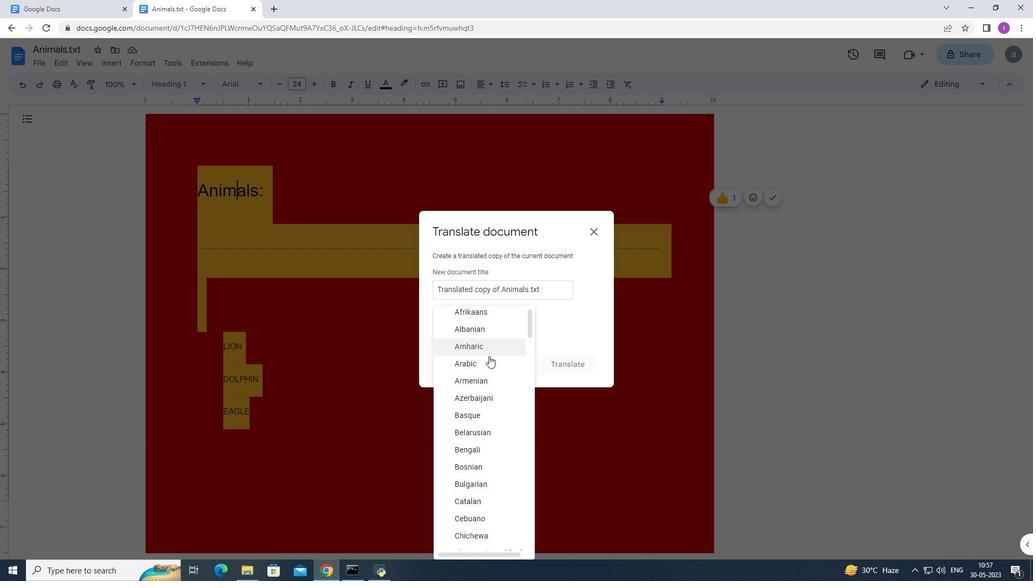 
Action: Mouse scrolled (488, 366) with delta (0, 0)
Screenshot: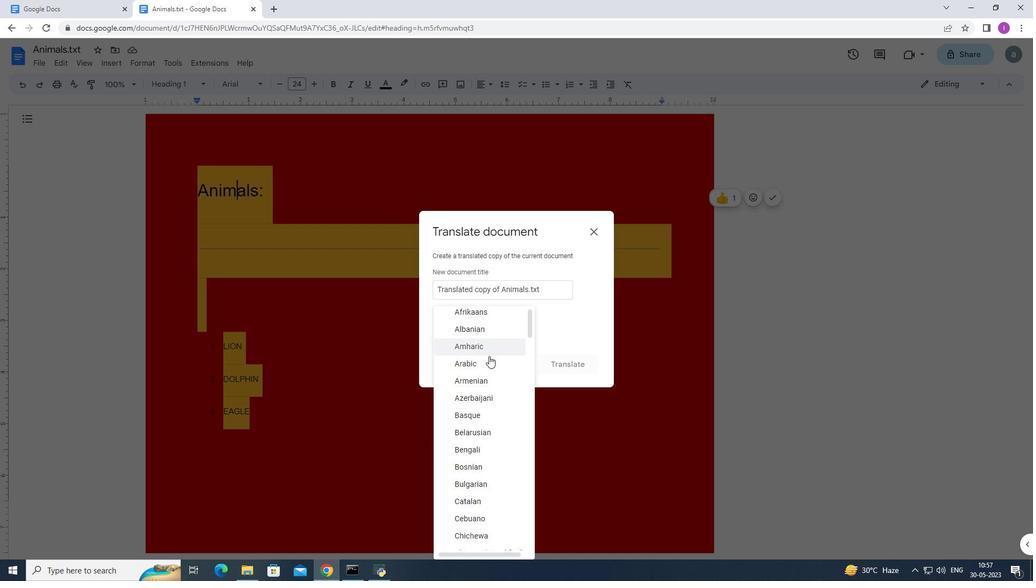 
Action: Mouse moved to (488, 382)
Screenshot: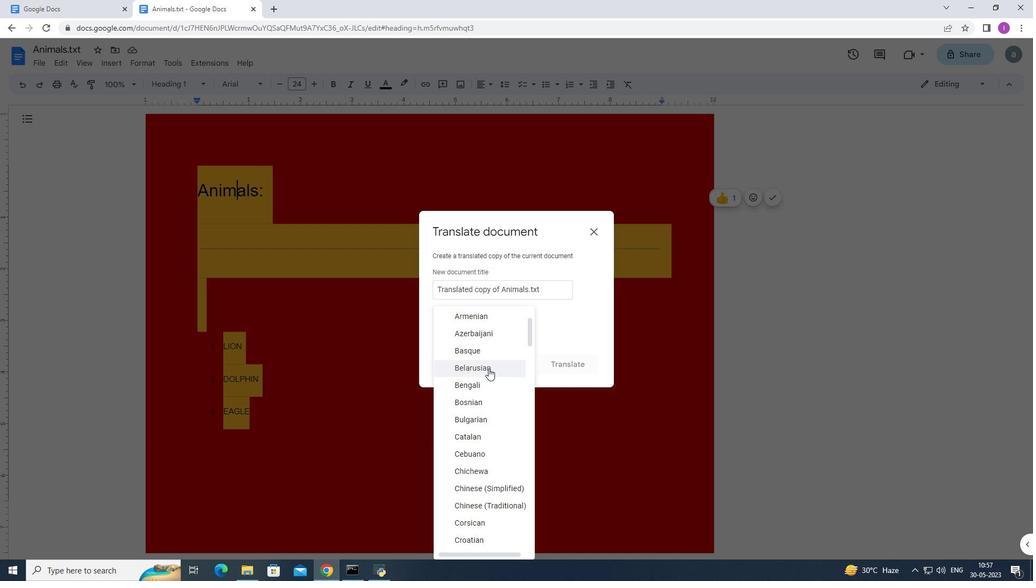 
Action: Mouse scrolled (488, 381) with delta (0, 0)
Screenshot: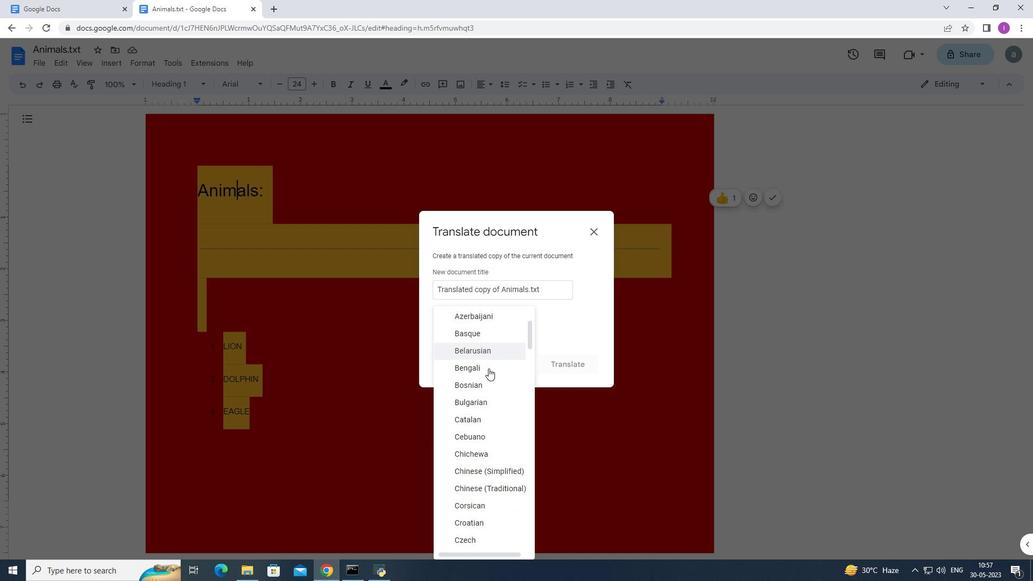 
Action: Mouse moved to (493, 405)
Screenshot: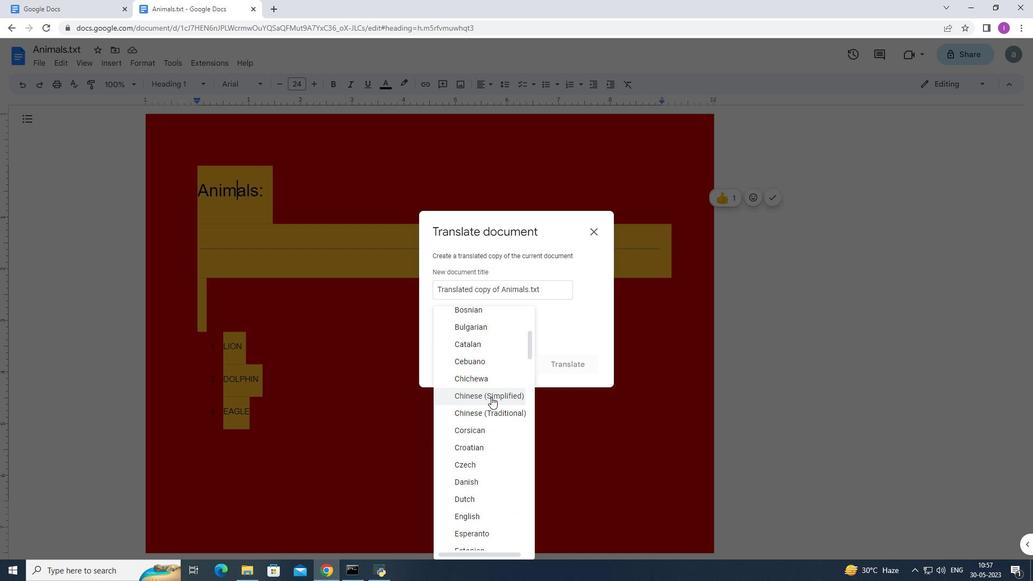 
Action: Mouse scrolled (492, 404) with delta (0, 0)
Screenshot: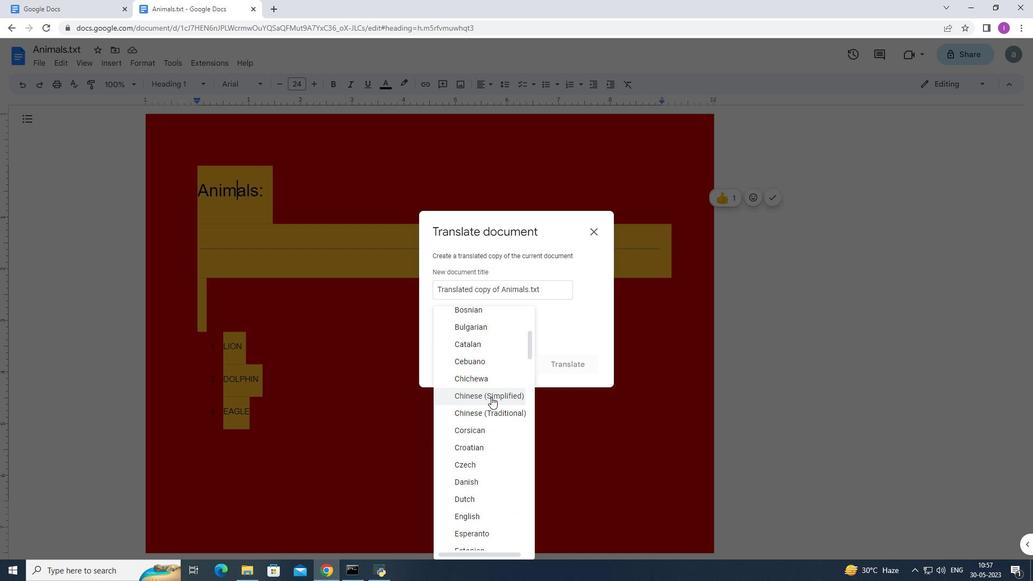 
Action: Mouse scrolled (493, 404) with delta (0, 0)
Screenshot: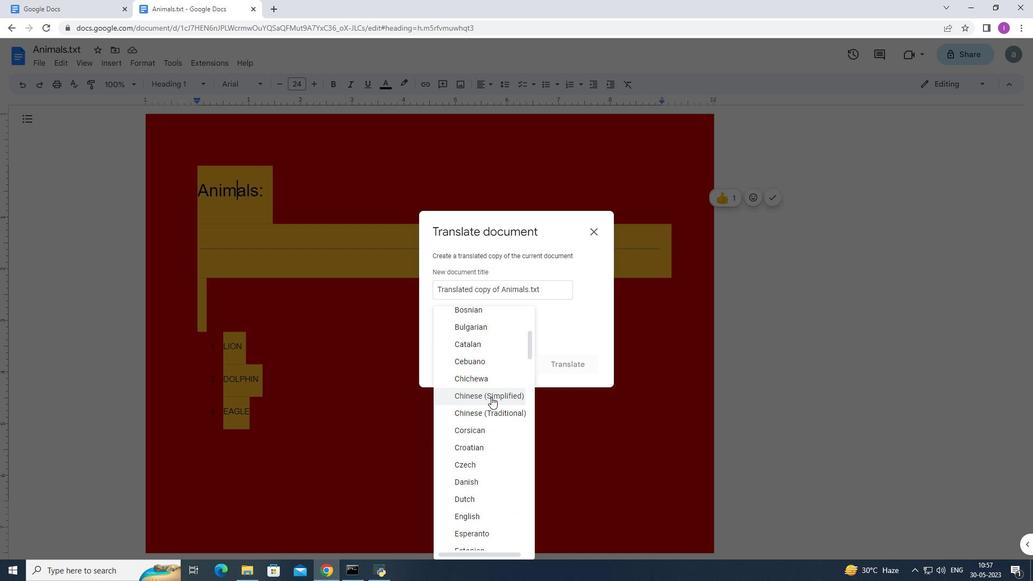 
Action: Mouse moved to (489, 414)
Screenshot: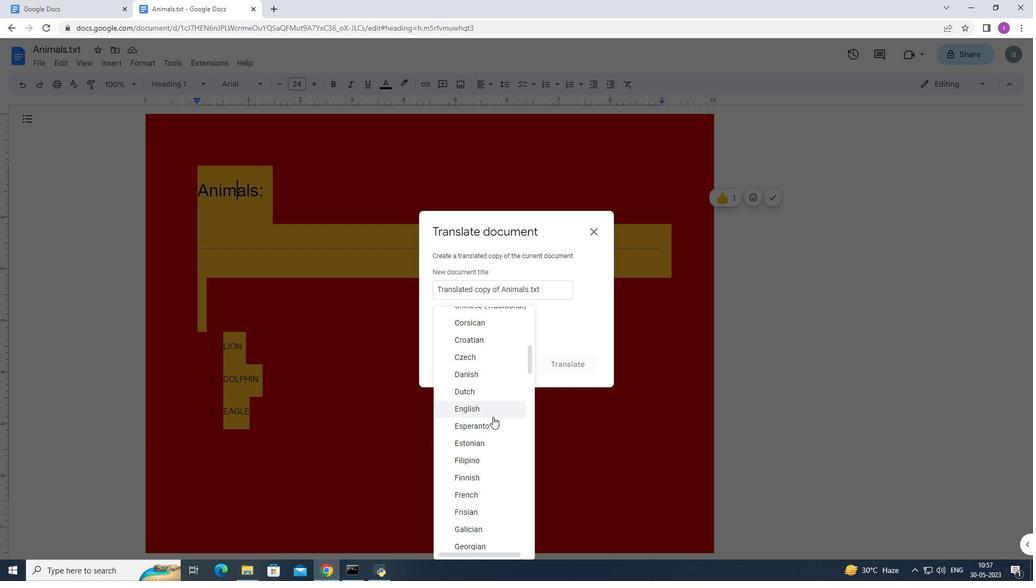 
Action: Mouse scrolled (489, 413) with delta (0, 0)
Screenshot: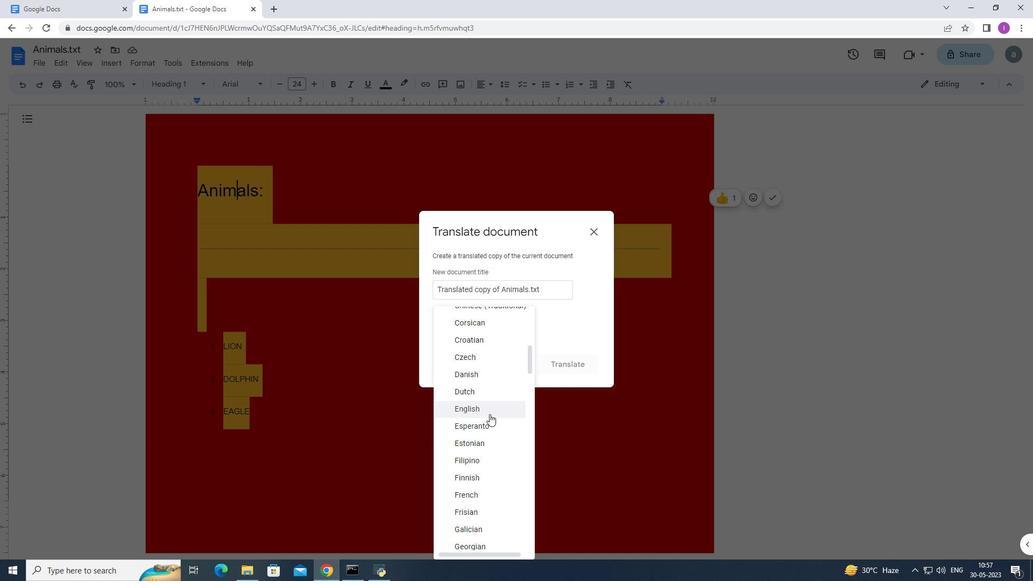 
Action: Mouse moved to (489, 428)
Screenshot: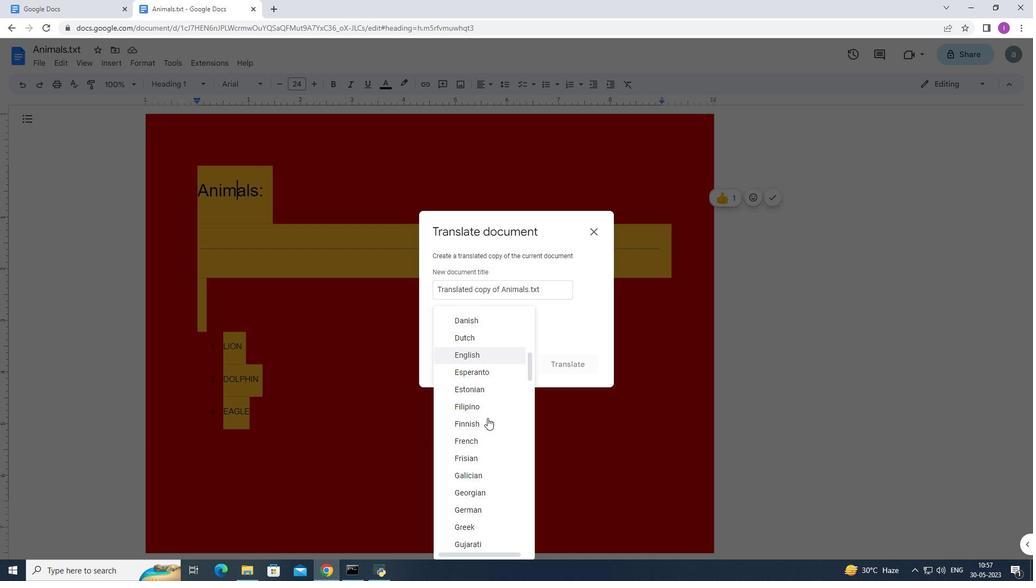 
Action: Mouse scrolled (489, 427) with delta (0, 0)
Screenshot: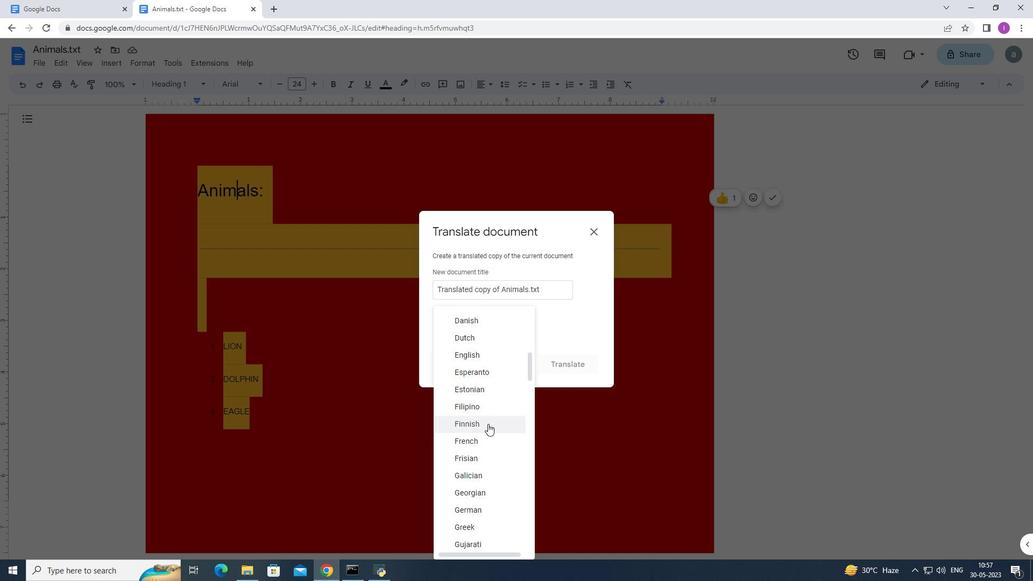 
Action: Mouse moved to (489, 429)
Screenshot: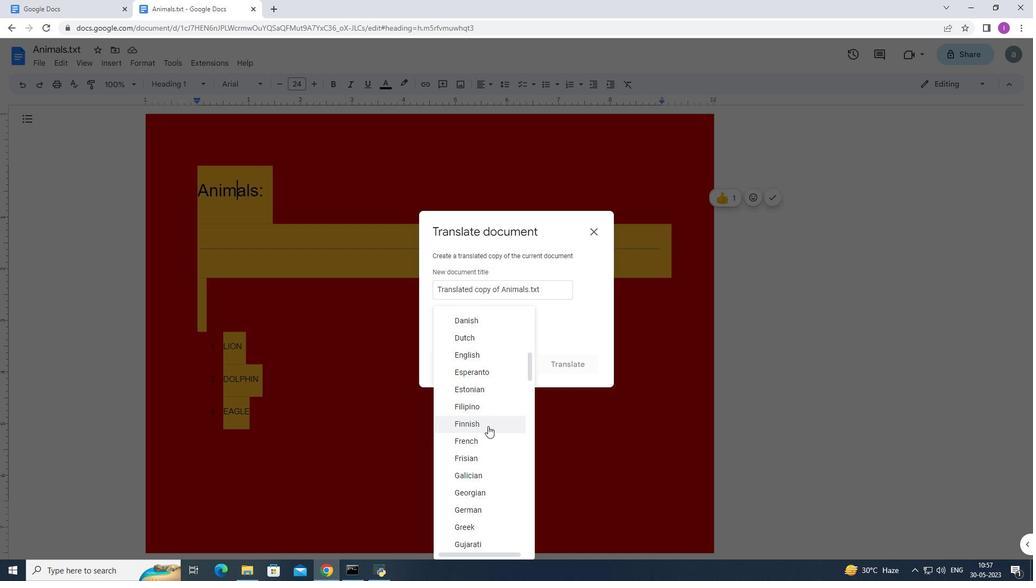 
Action: Mouse scrolled (489, 428) with delta (0, 0)
Screenshot: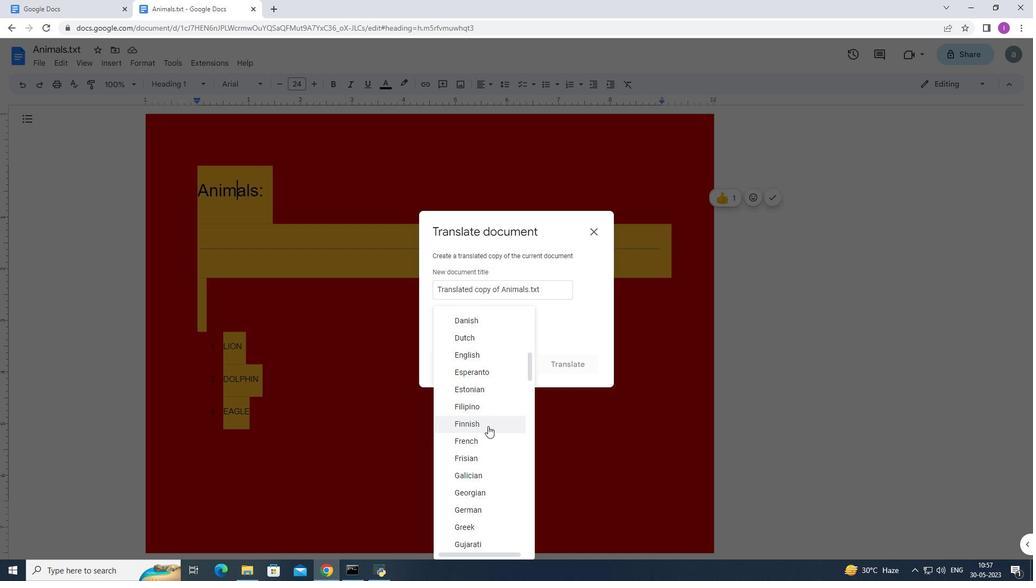 
Action: Mouse scrolled (489, 428) with delta (0, 0)
Screenshot: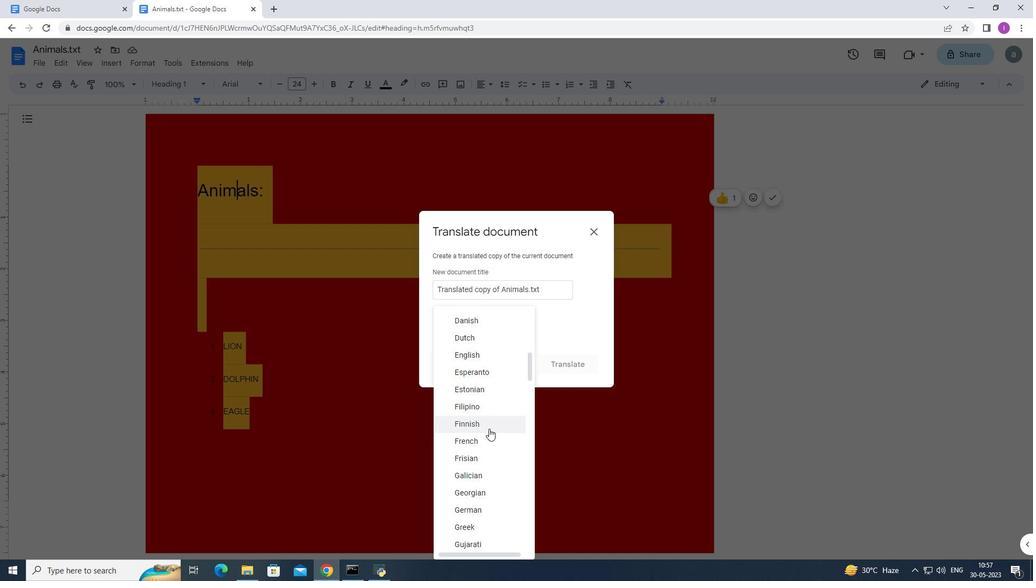 
Action: Mouse moved to (465, 368)
Screenshot: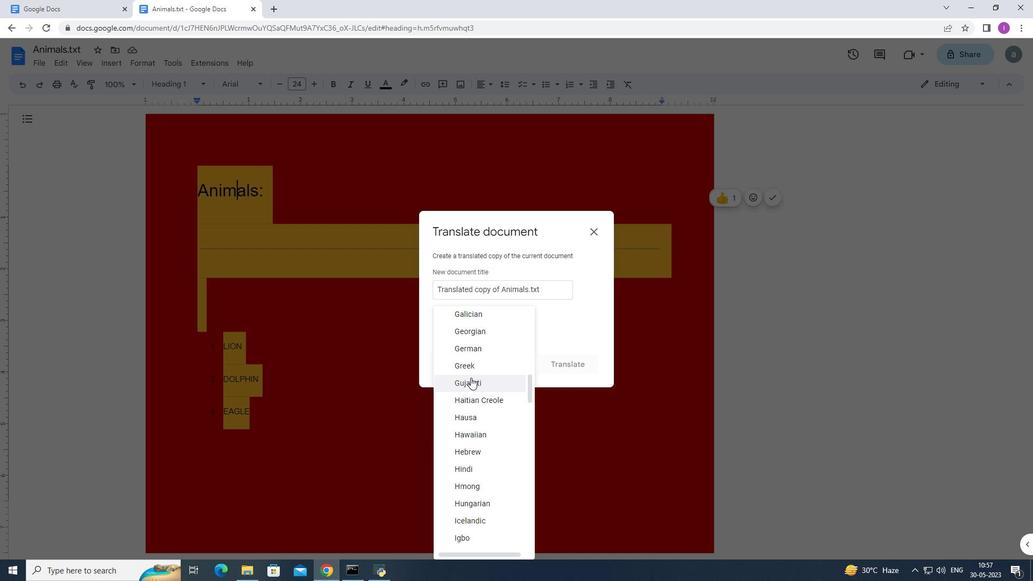 
Action: Mouse scrolled (465, 369) with delta (0, 0)
Screenshot: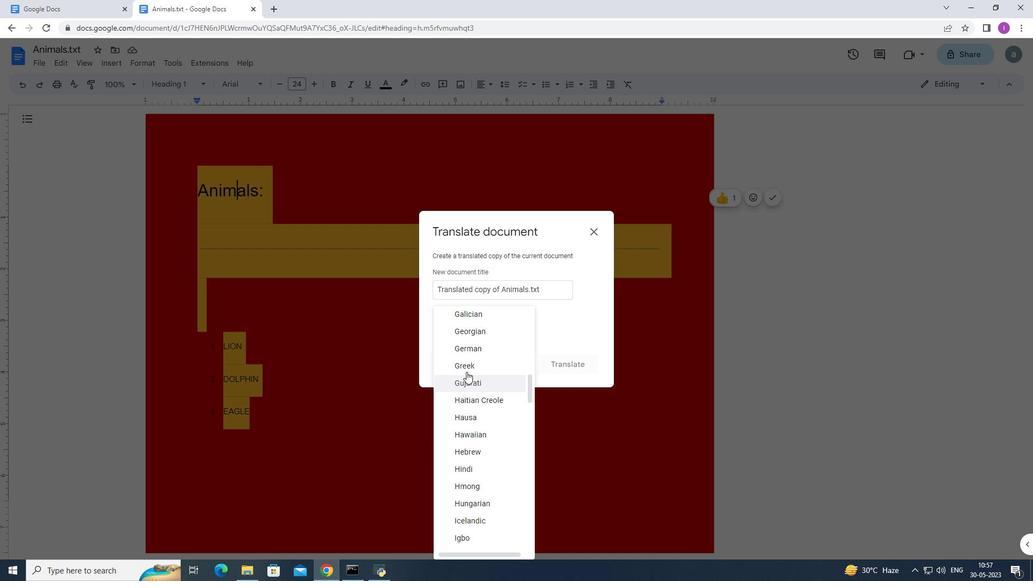 
Action: Mouse scrolled (465, 369) with delta (0, 0)
Screenshot: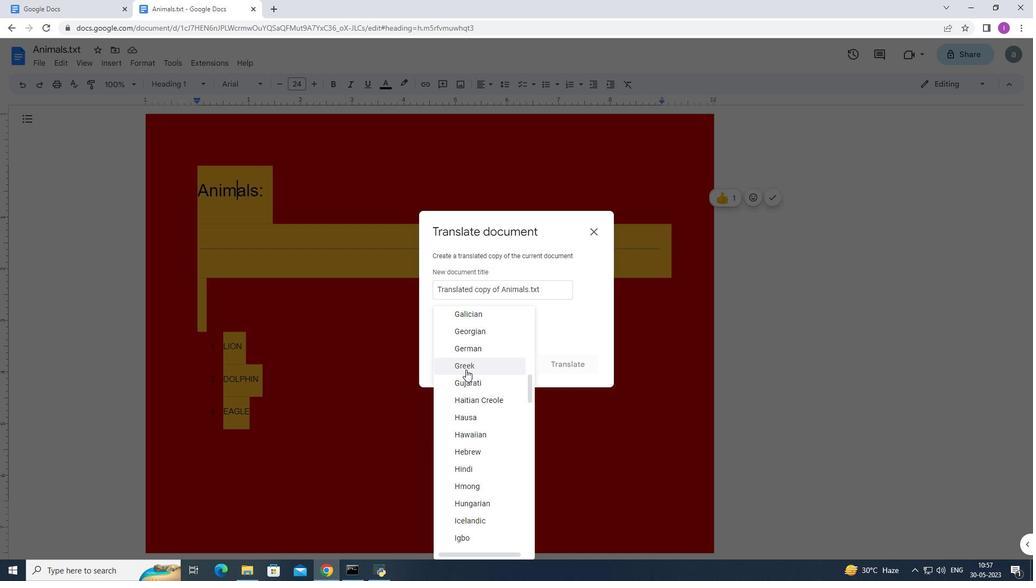 
Action: Mouse scrolled (465, 368) with delta (0, 0)
Screenshot: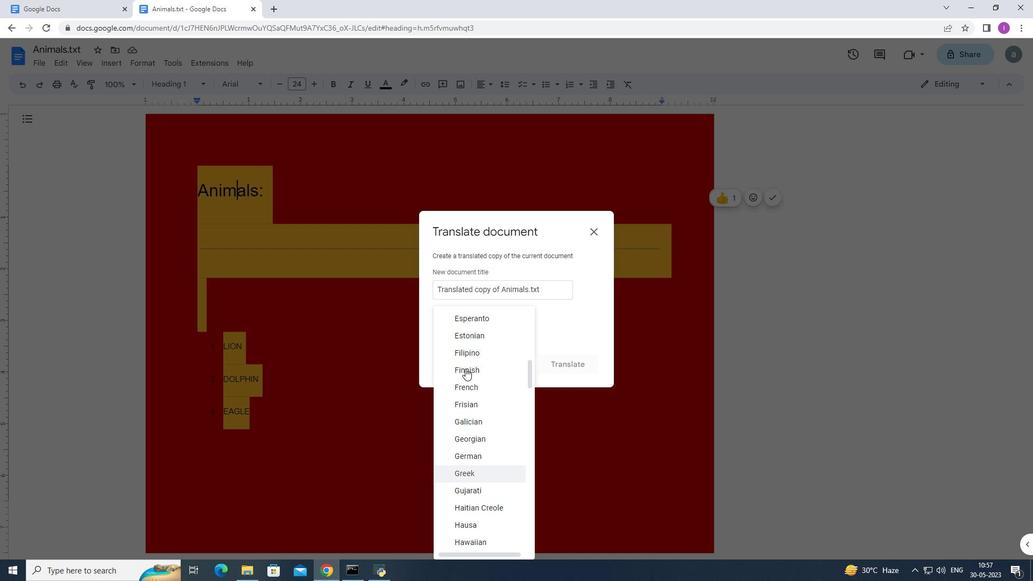 
Action: Mouse scrolled (465, 368) with delta (0, 0)
Screenshot: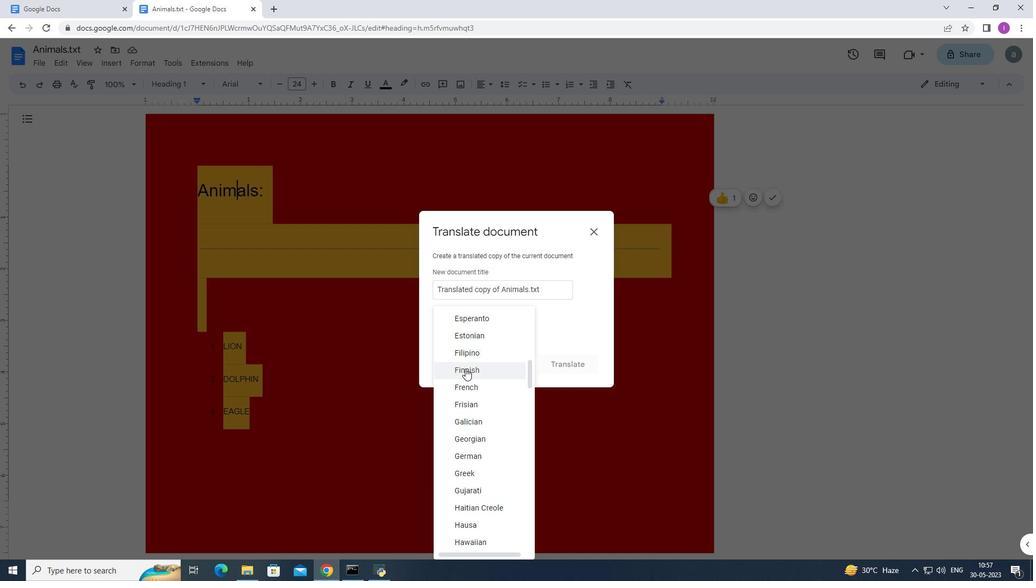 
Action: Mouse scrolled (465, 368) with delta (0, 0)
Screenshot: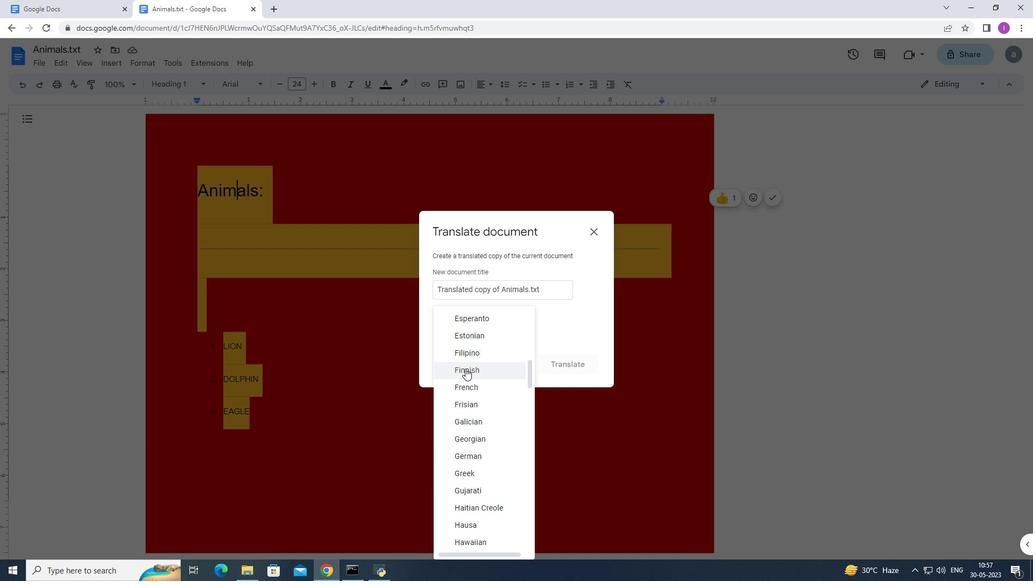 
Action: Mouse moved to (472, 427)
Screenshot: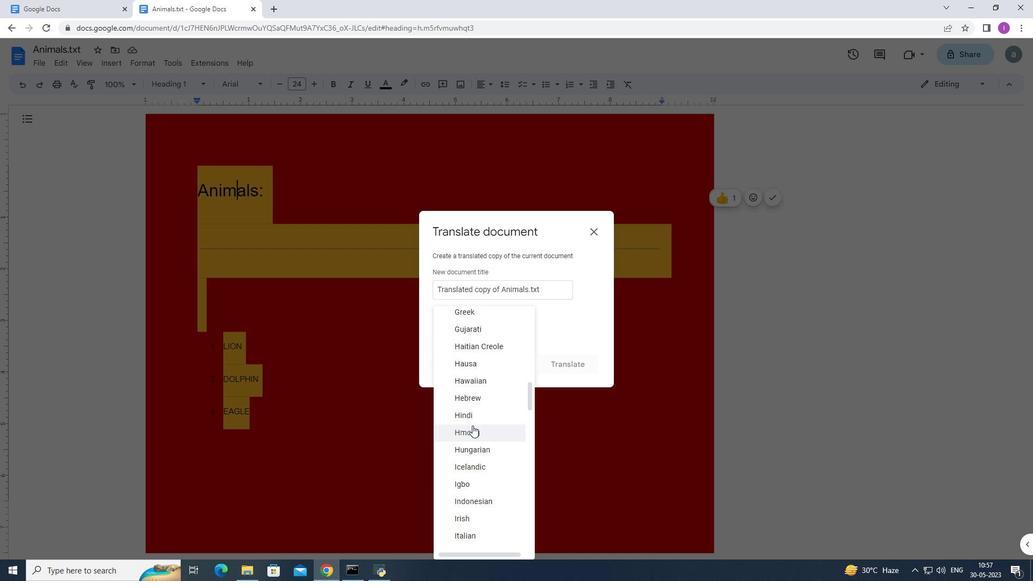 
Action: Mouse scrolled (472, 426) with delta (0, 0)
Screenshot: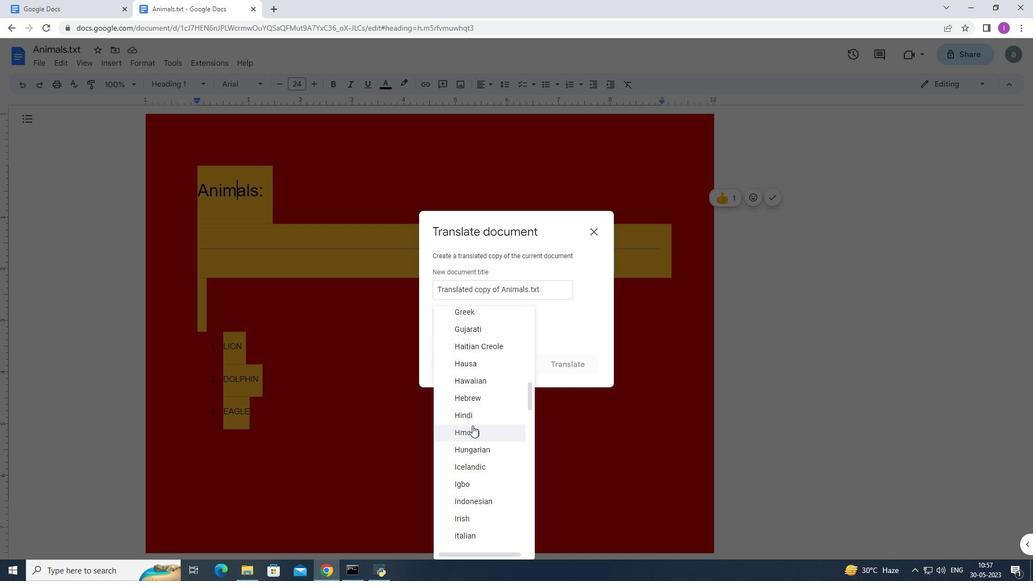 
Action: Mouse scrolled (472, 426) with delta (0, 0)
Screenshot: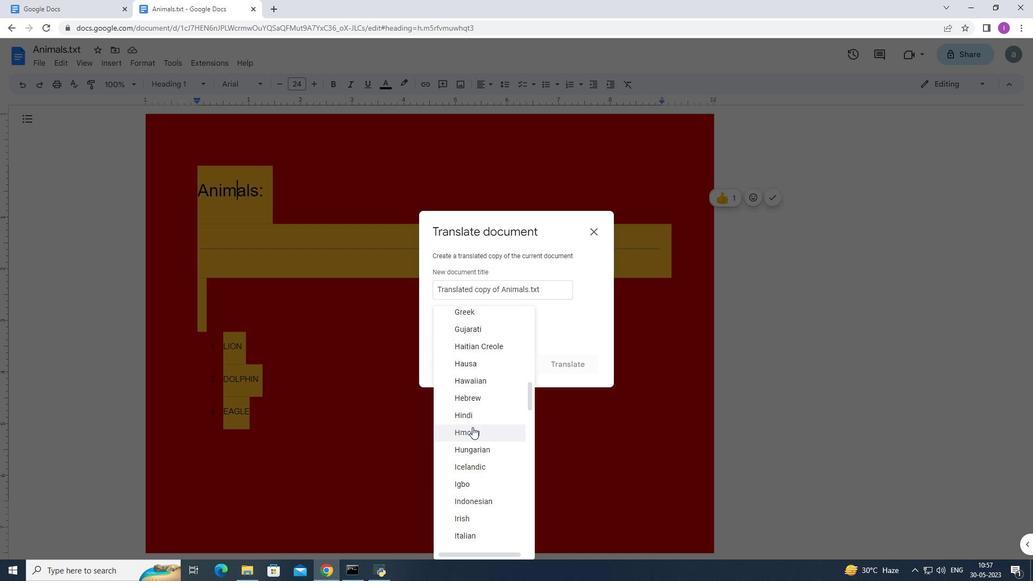 
Action: Mouse moved to (474, 429)
Screenshot: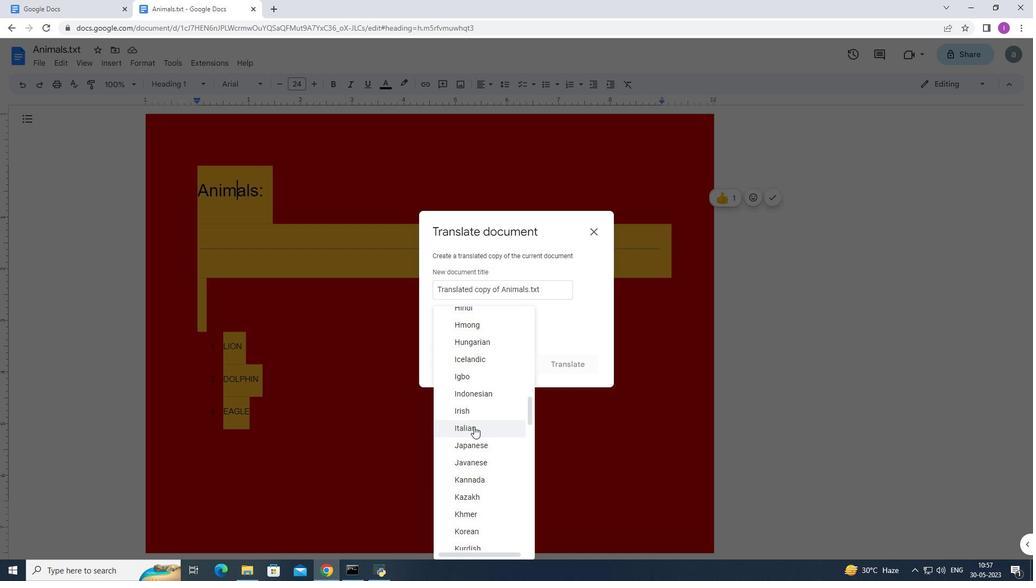 
Action: Mouse pressed left at (474, 429)
Screenshot: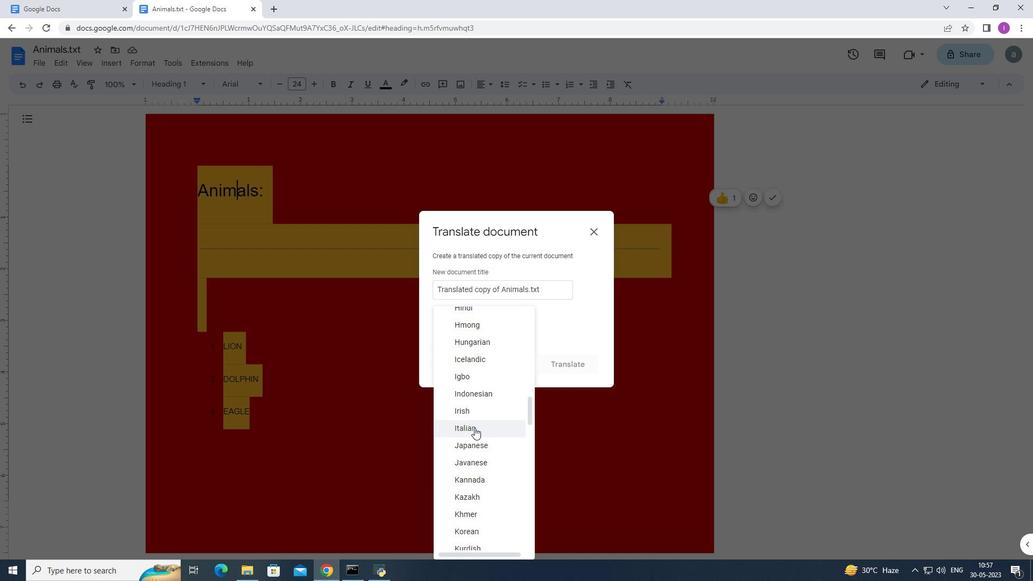 
Action: Mouse moved to (558, 364)
Screenshot: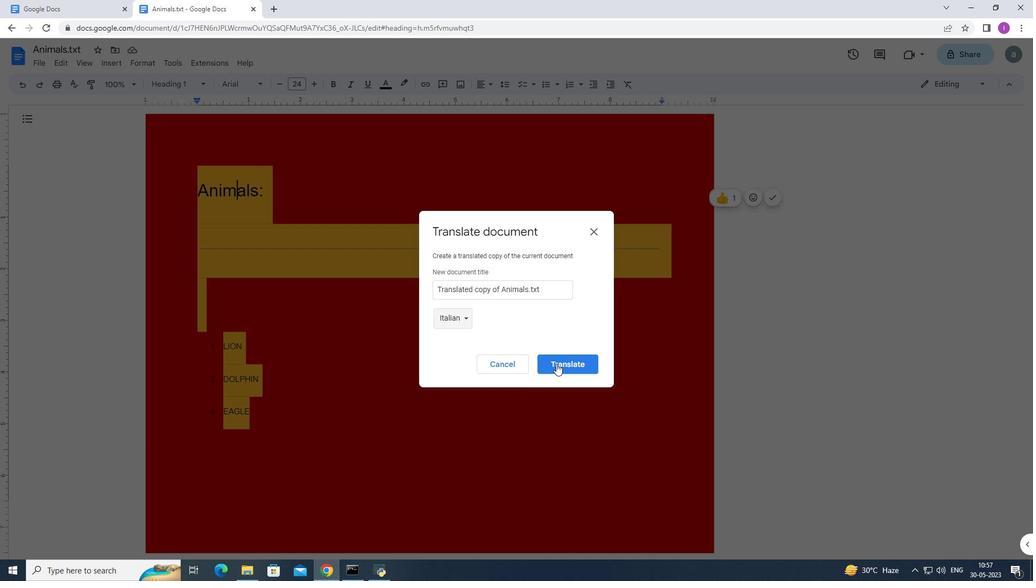 
Action: Mouse pressed left at (558, 364)
Screenshot: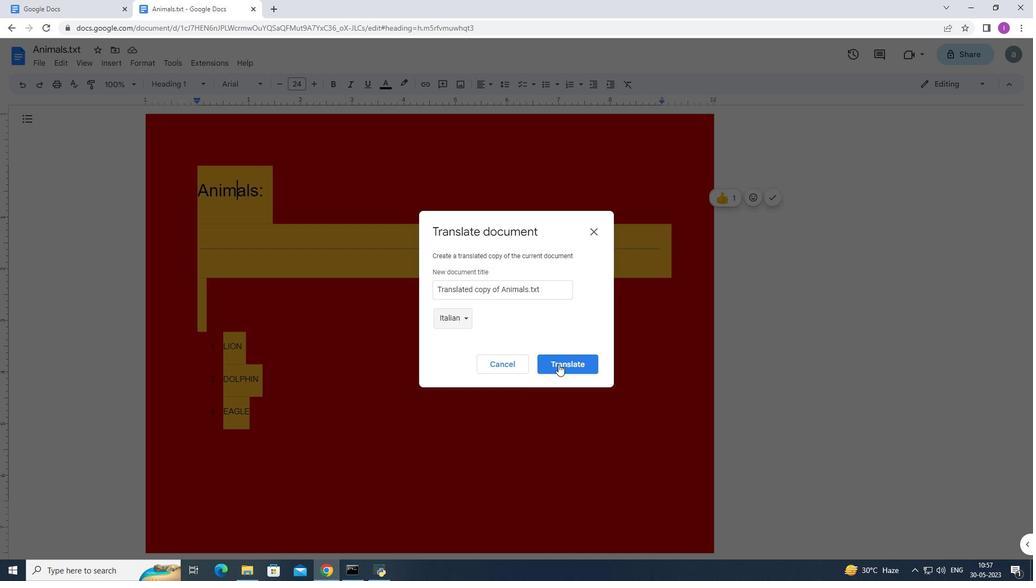 
Action: Mouse moved to (122, 6)
Screenshot: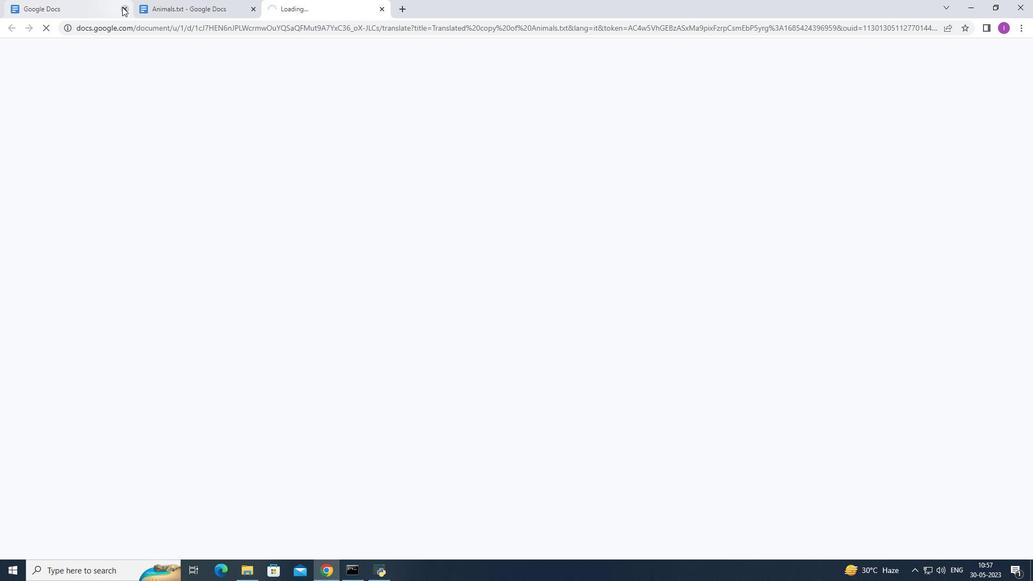 
Action: Mouse pressed left at (122, 6)
Screenshot: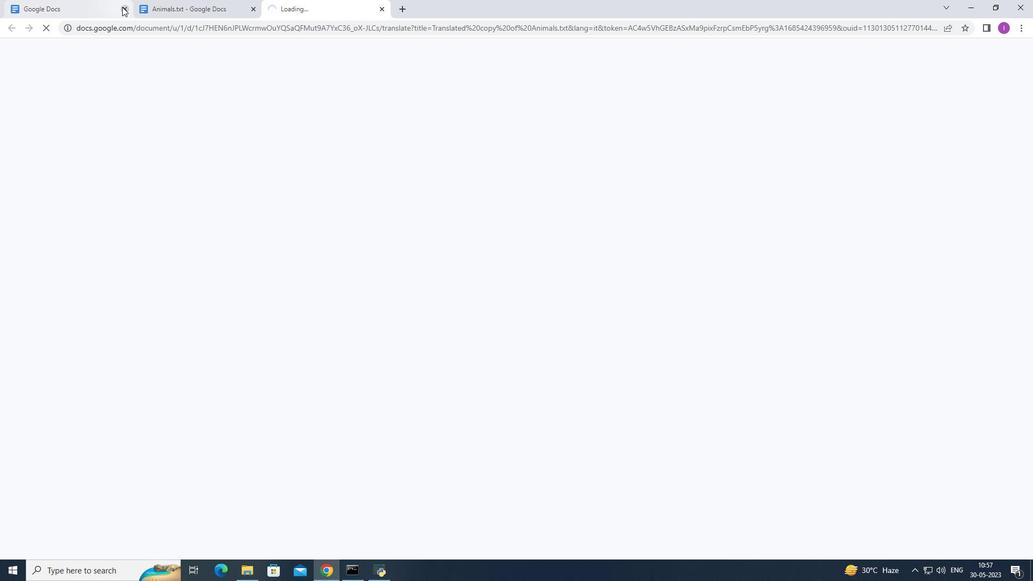 
Action: Mouse moved to (385, 284)
Screenshot: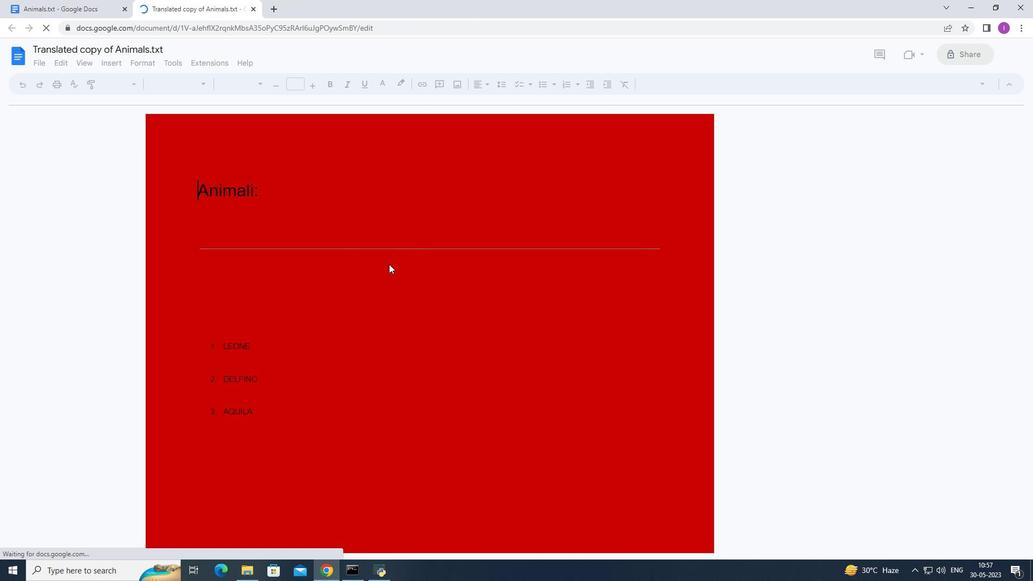 
Action: Mouse scrolled (385, 283) with delta (0, 0)
Screenshot: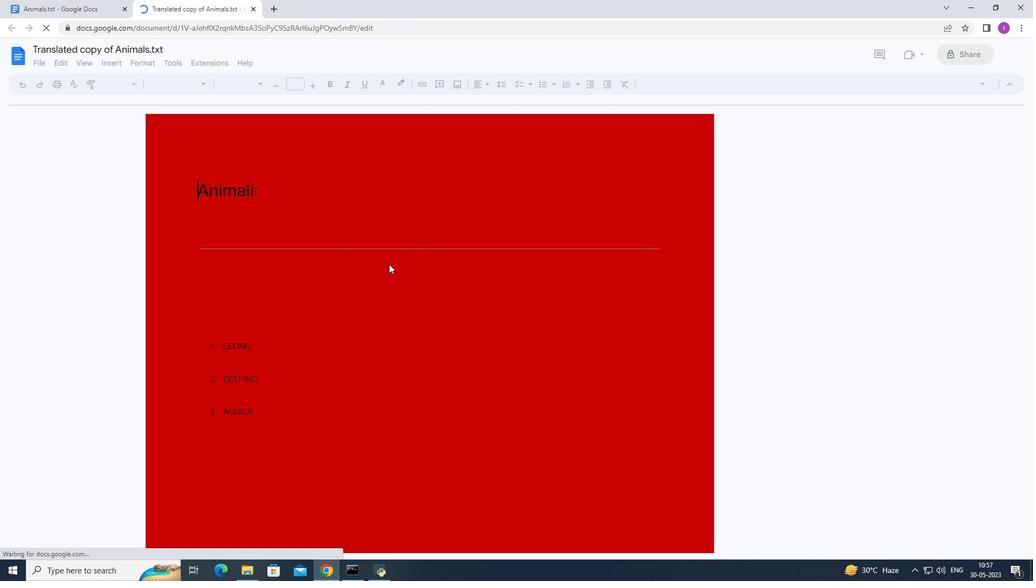 
Action: Mouse moved to (380, 294)
Screenshot: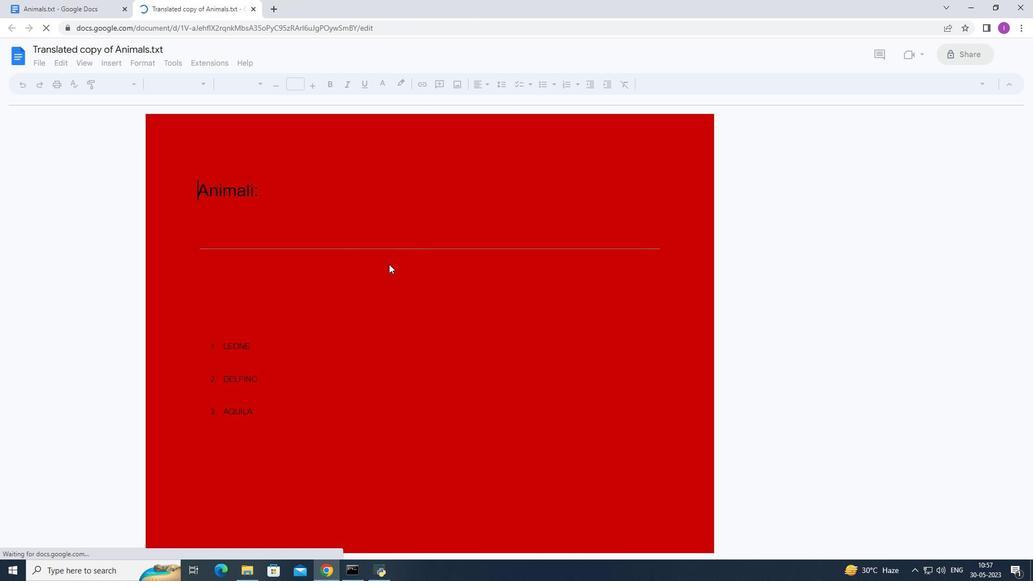 
Action: Mouse scrolled (380, 293) with delta (0, 0)
Screenshot: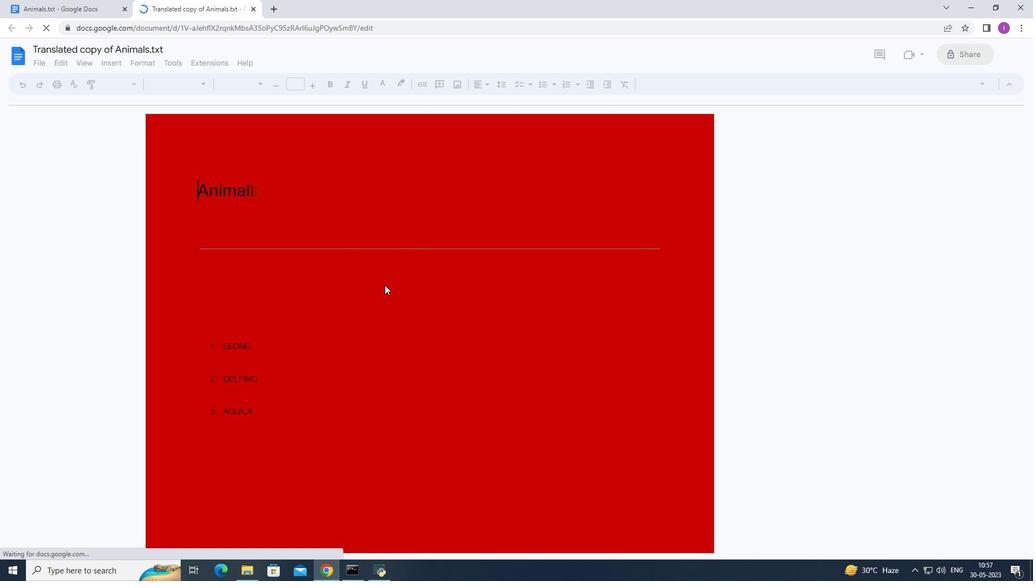
Action: Mouse moved to (265, 328)
Screenshot: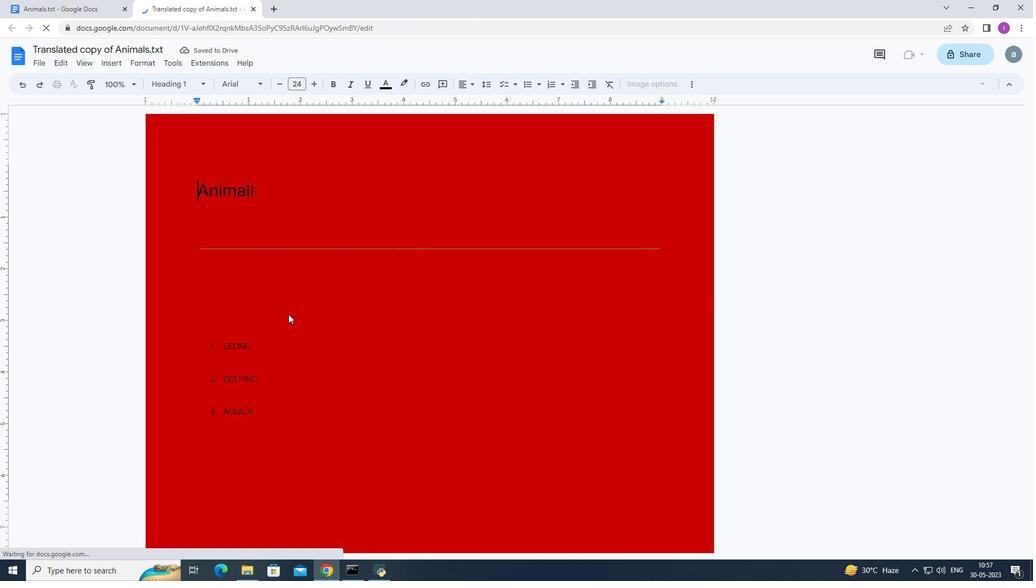 
Action: Mouse scrolled (265, 328) with delta (0, 0)
Screenshot: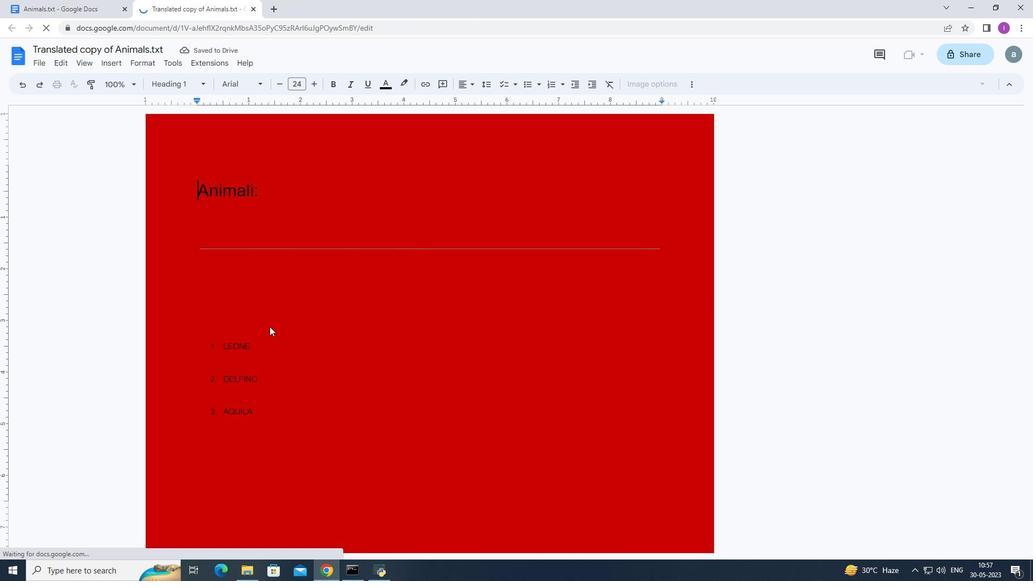
Action: Mouse scrolled (265, 328) with delta (0, 0)
Screenshot: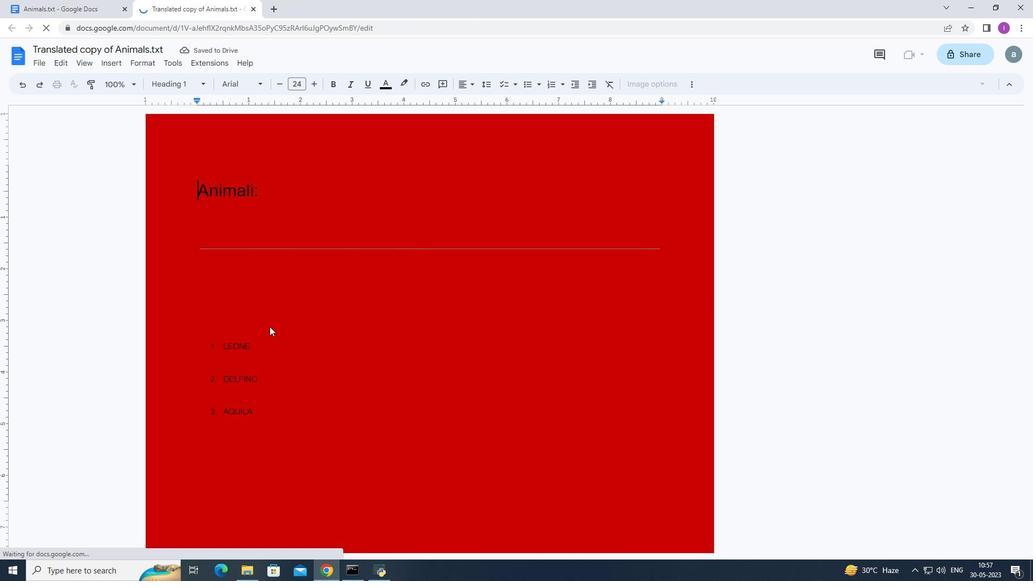 
Action: Mouse scrolled (265, 328) with delta (0, 0)
Screenshot: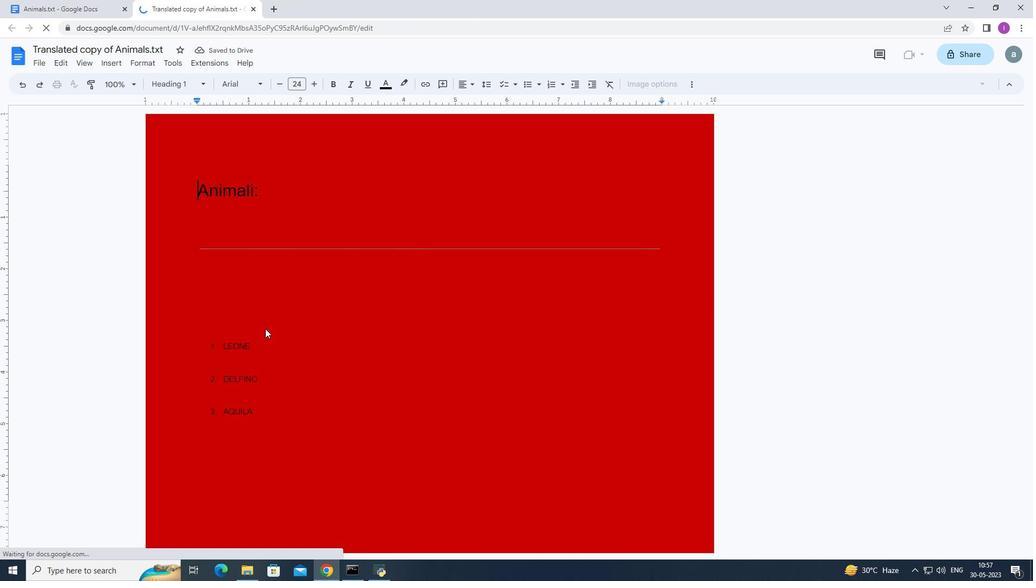 
Action: Mouse moved to (256, 344)
Screenshot: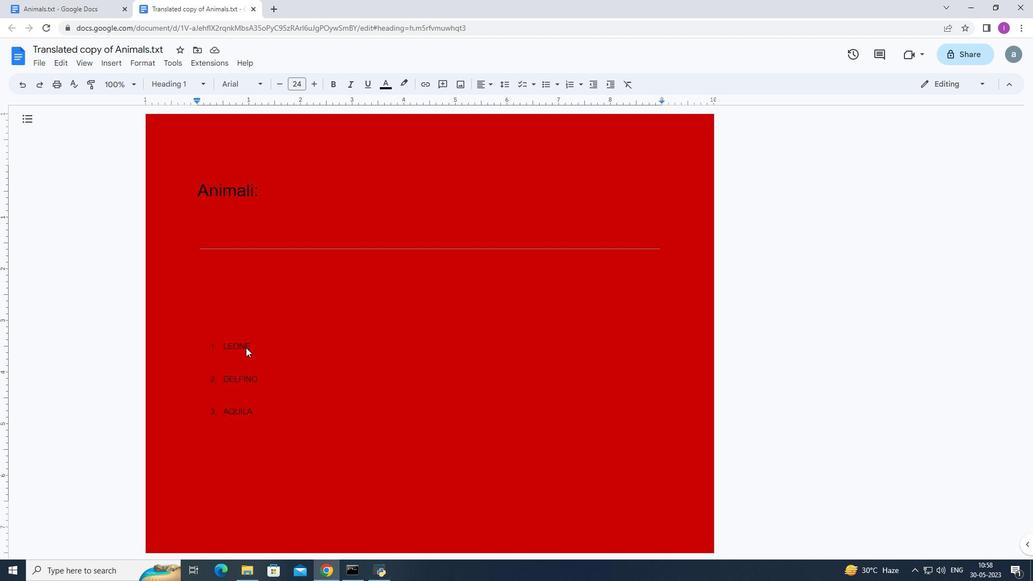 
Action: Mouse pressed left at (256, 344)
Screenshot: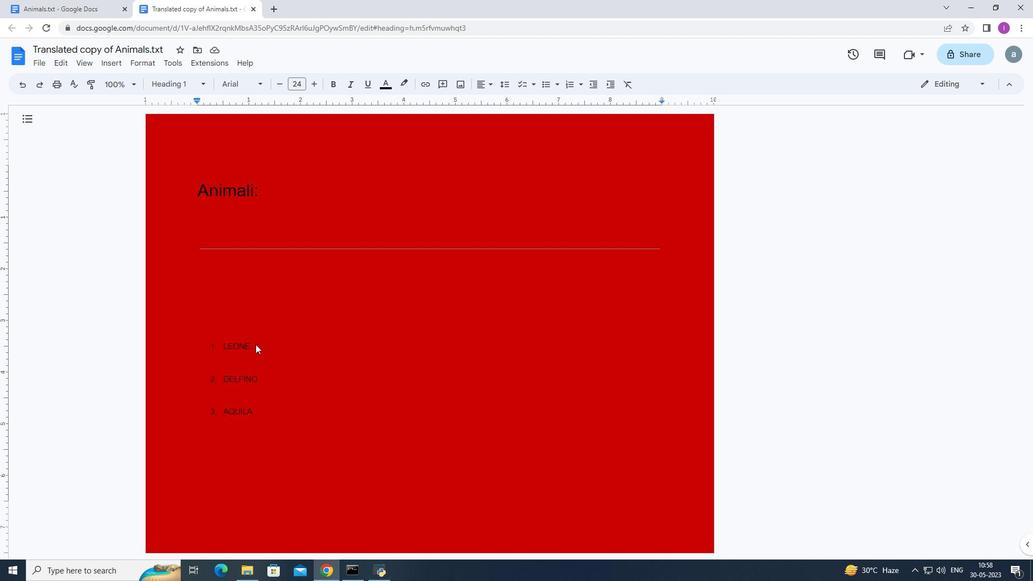 
Action: Mouse moved to (140, 68)
Screenshot: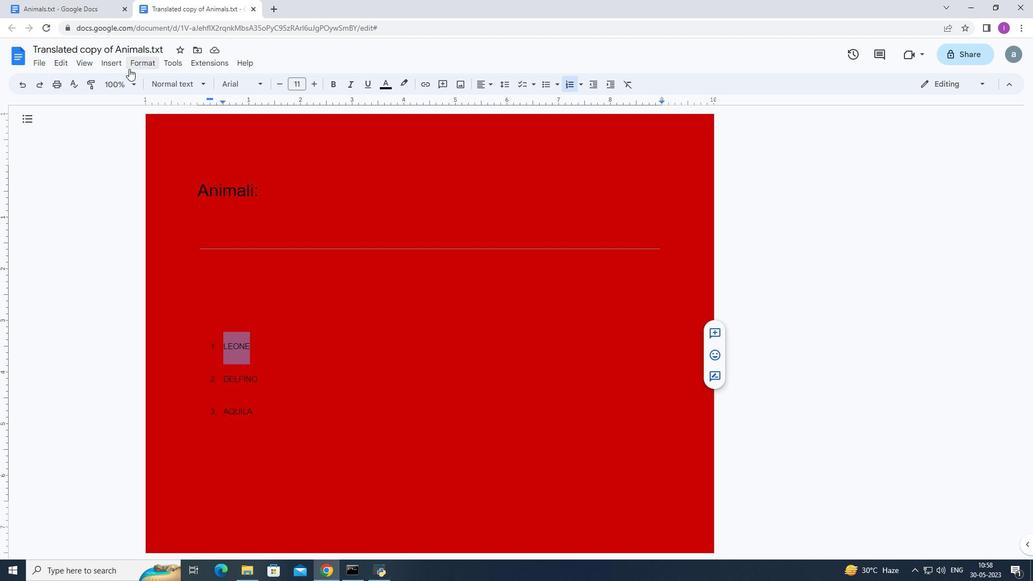 
Action: Mouse pressed left at (140, 68)
Screenshot: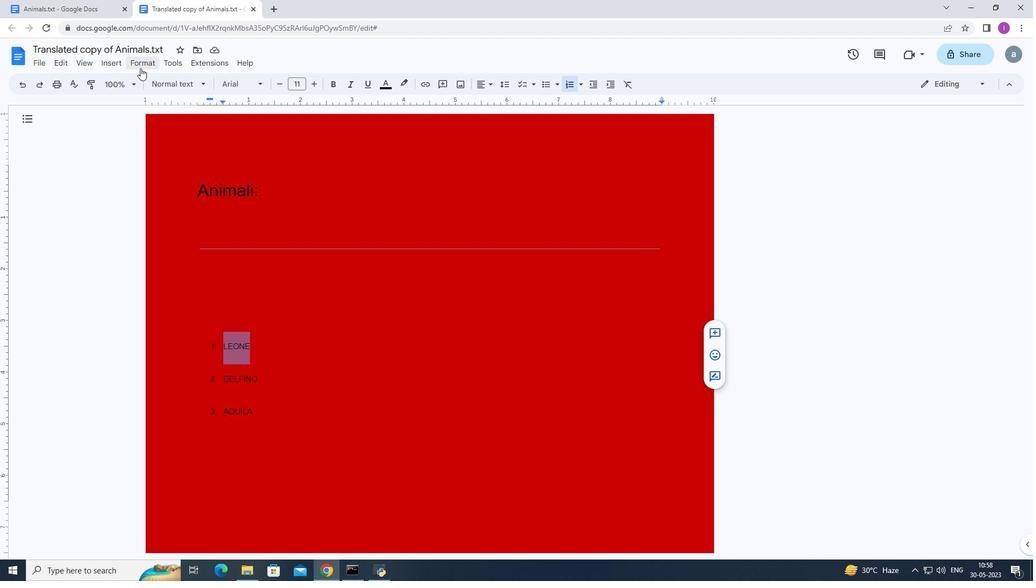
Action: Mouse moved to (200, 319)
Screenshot: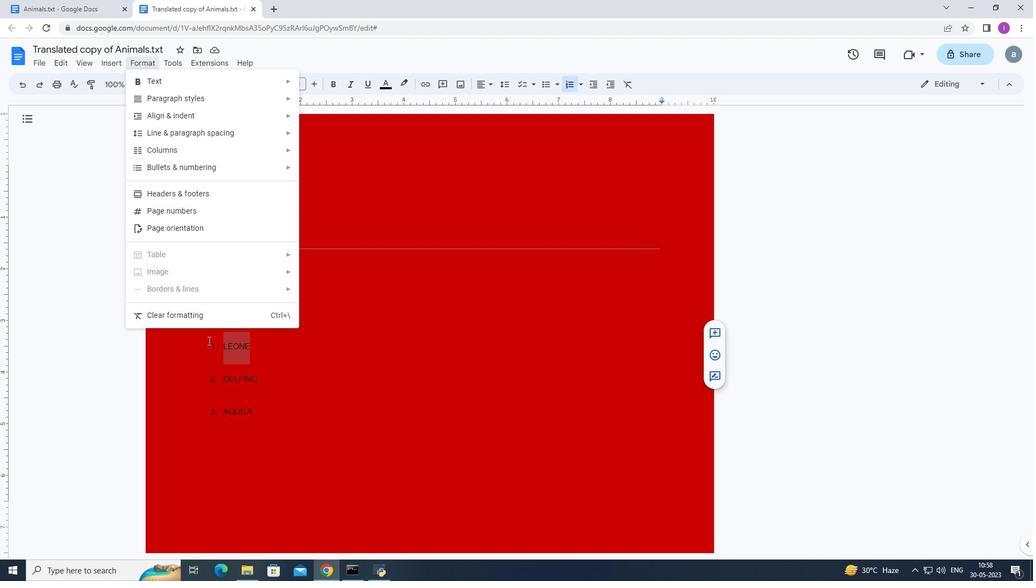 
Action: Mouse pressed left at (200, 319)
Screenshot: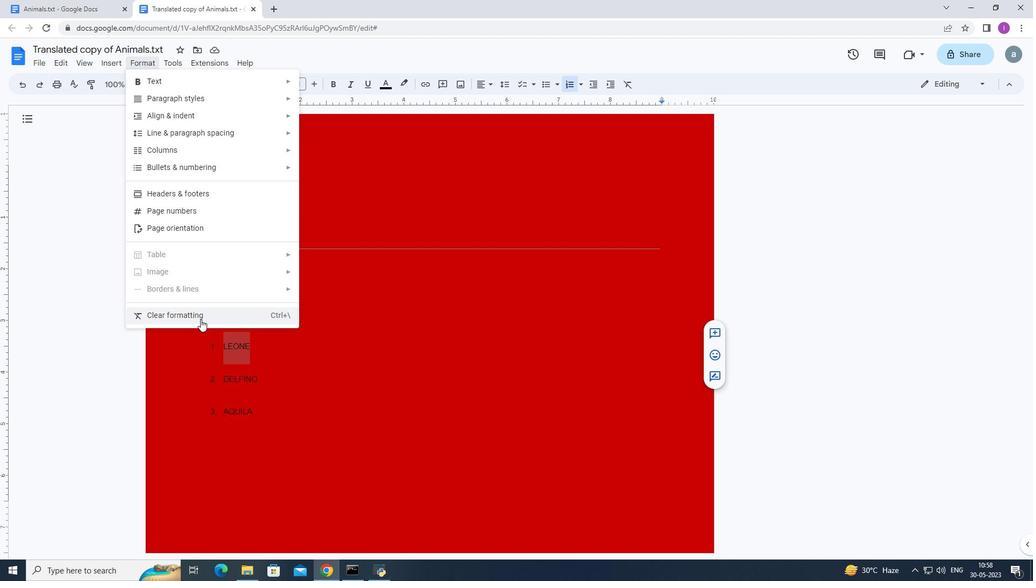 
Action: Mouse moved to (319, 311)
Screenshot: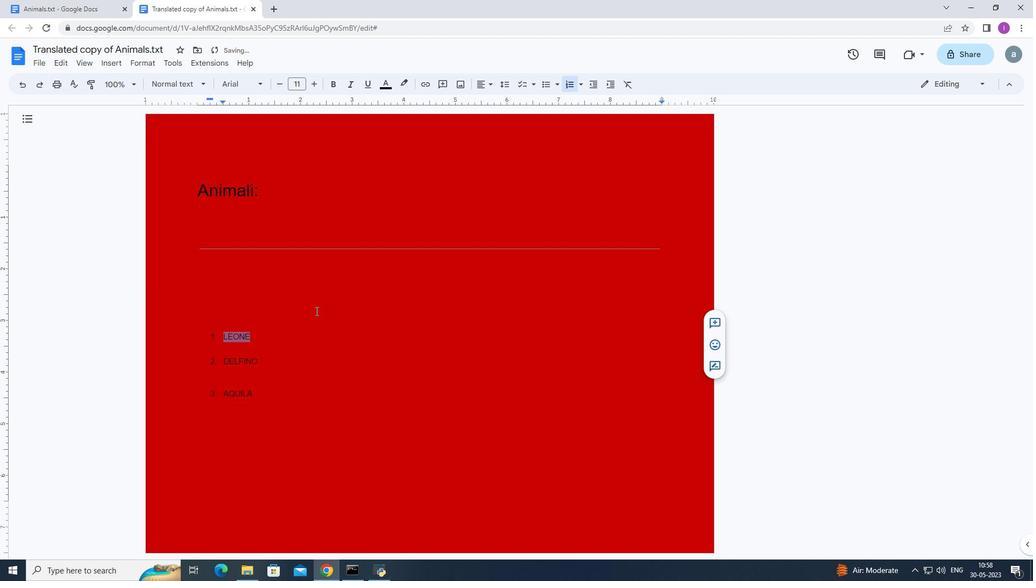 
Action: Mouse pressed left at (319, 311)
Screenshot: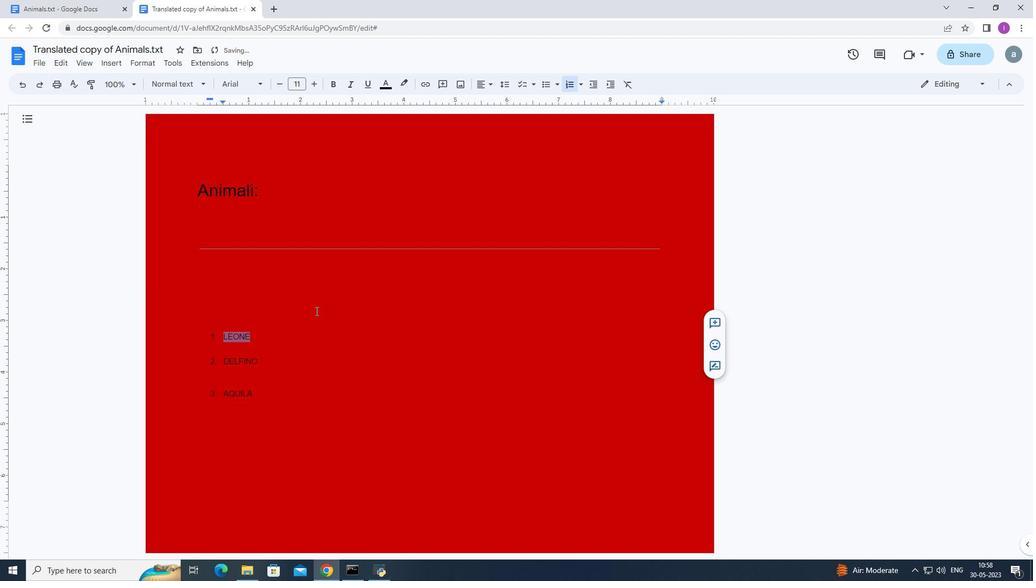 
